 Task: Create a due date automation trigger when advanced on, on the monday of the week before a card is due add basic with the red label at 11:00 AM.
Action: Mouse moved to (909, 284)
Screenshot: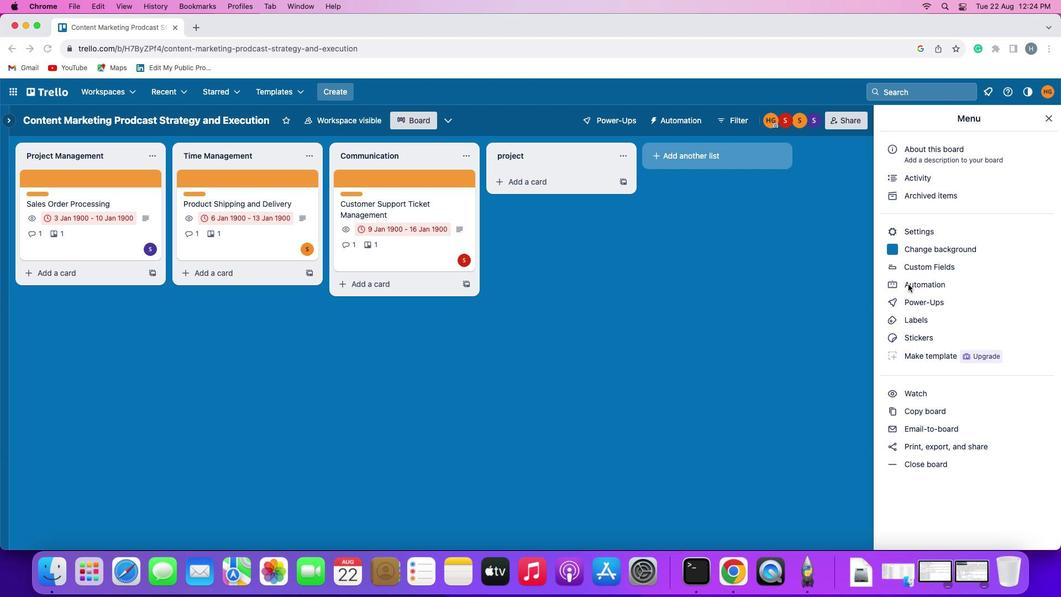 
Action: Mouse pressed left at (909, 284)
Screenshot: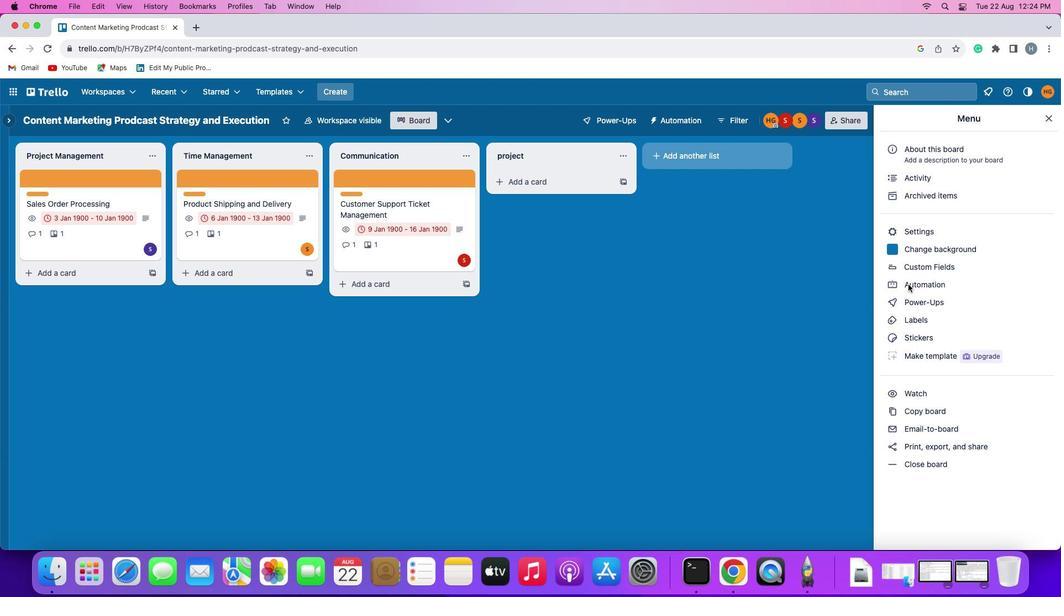 
Action: Mouse pressed left at (909, 284)
Screenshot: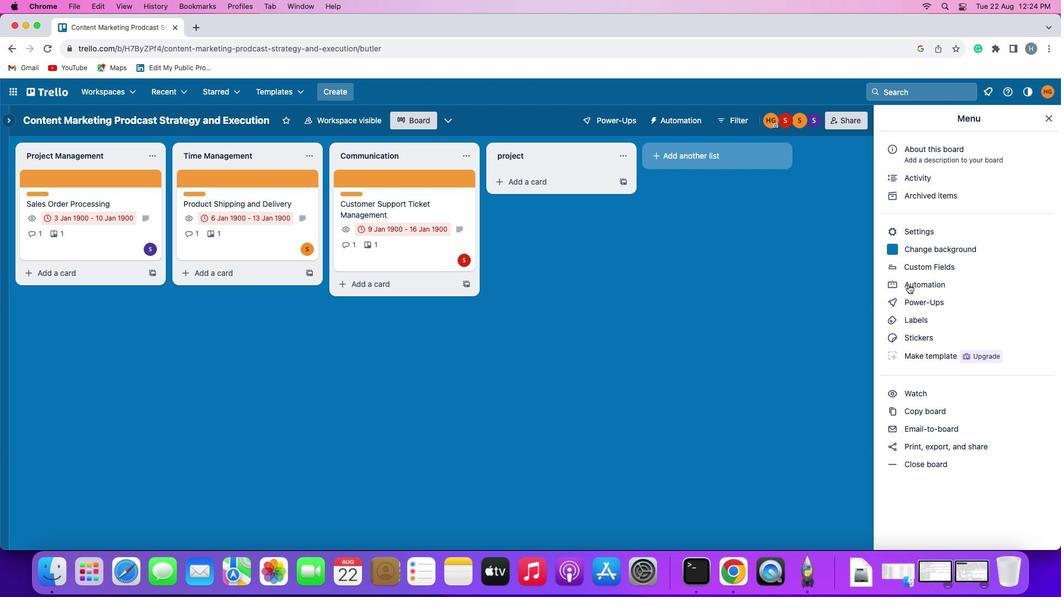 
Action: Mouse moved to (88, 262)
Screenshot: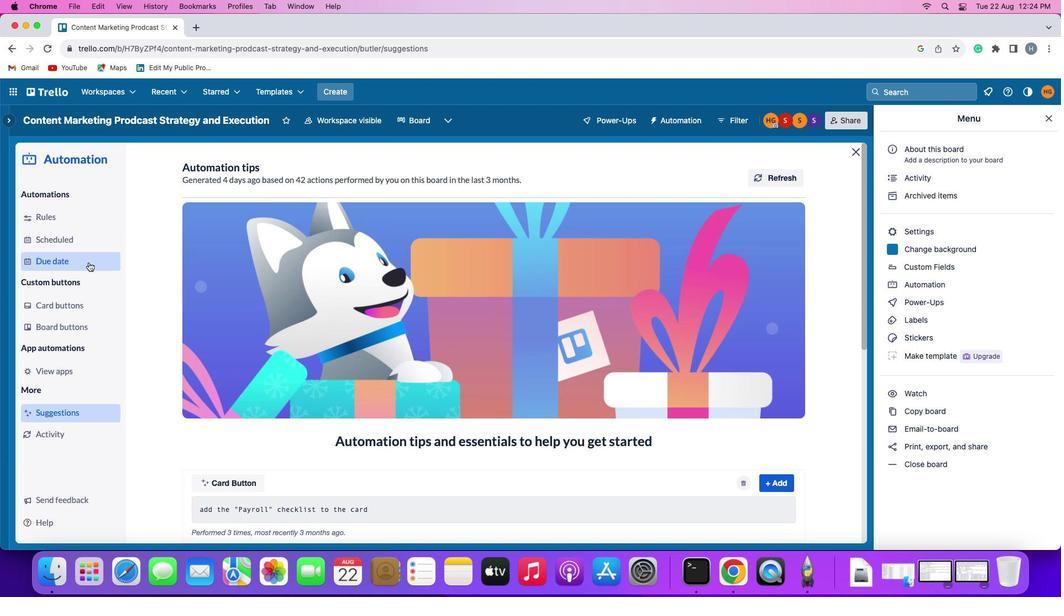 
Action: Mouse pressed left at (88, 262)
Screenshot: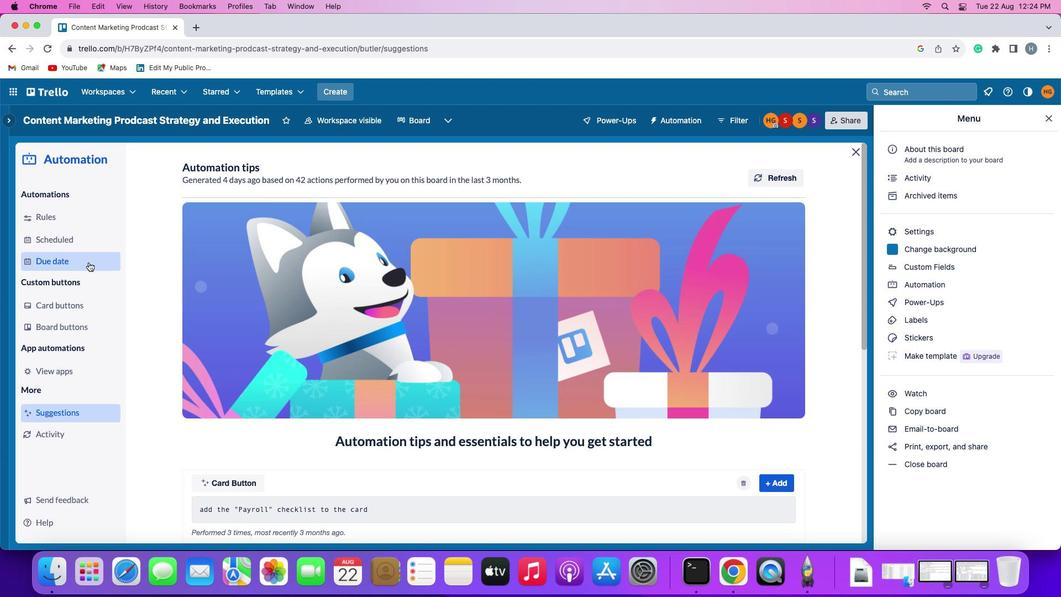 
Action: Mouse moved to (727, 170)
Screenshot: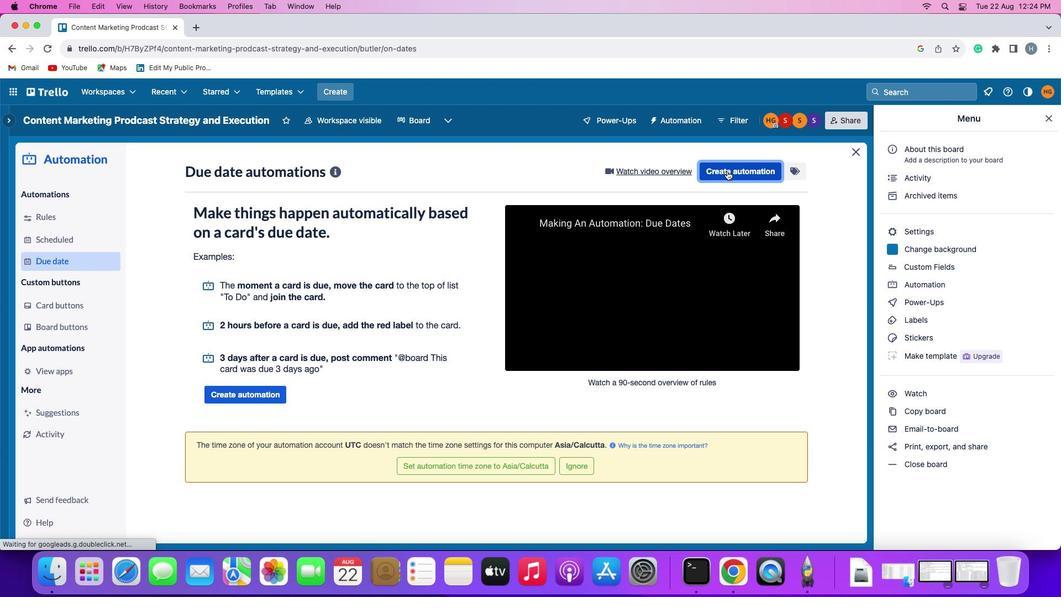 
Action: Mouse pressed left at (727, 170)
Screenshot: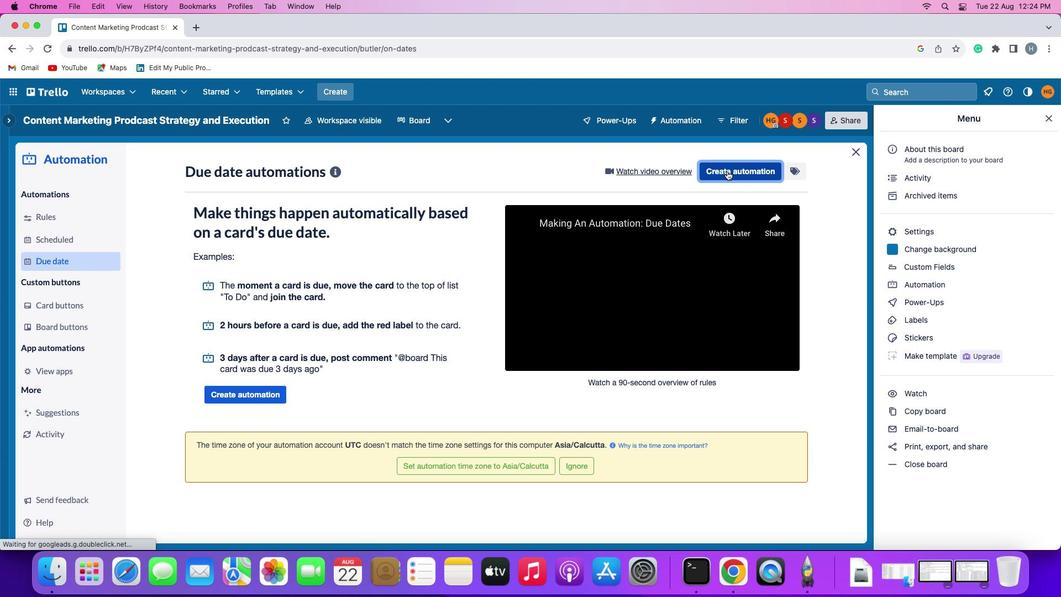 
Action: Mouse moved to (234, 278)
Screenshot: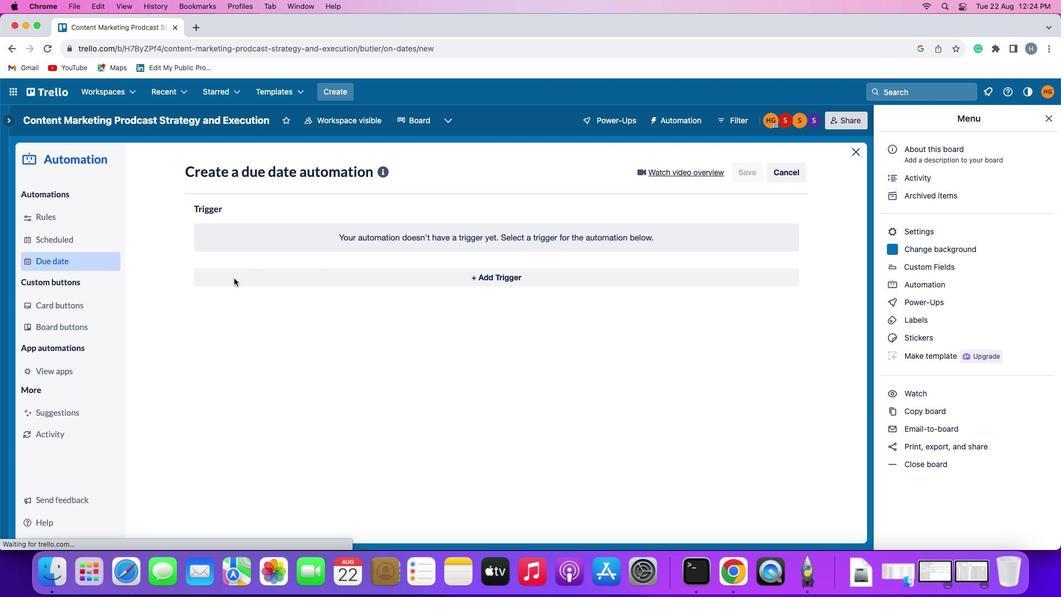 
Action: Mouse pressed left at (234, 278)
Screenshot: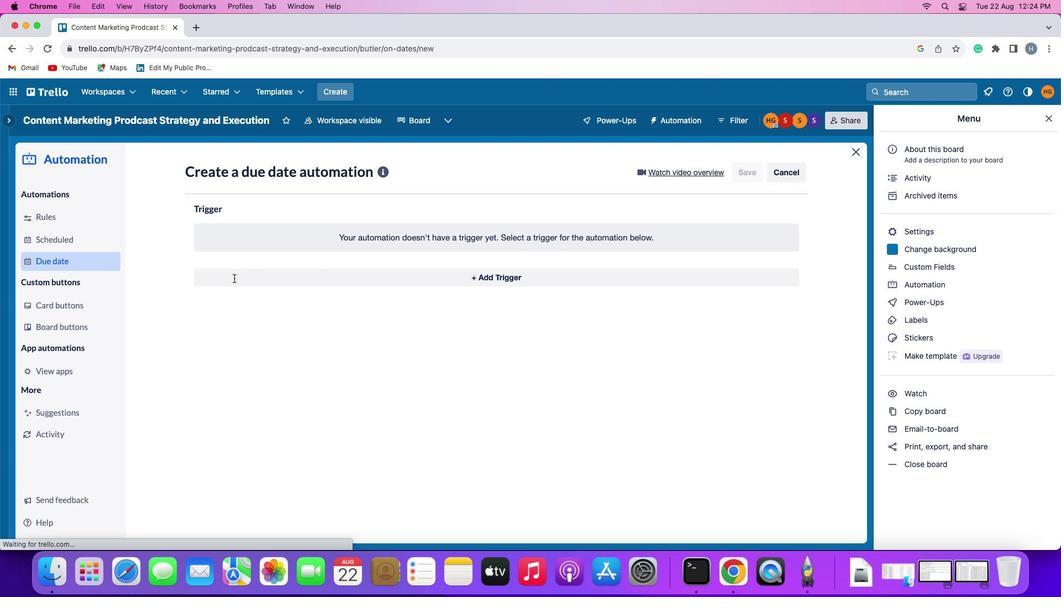 
Action: Mouse moved to (247, 486)
Screenshot: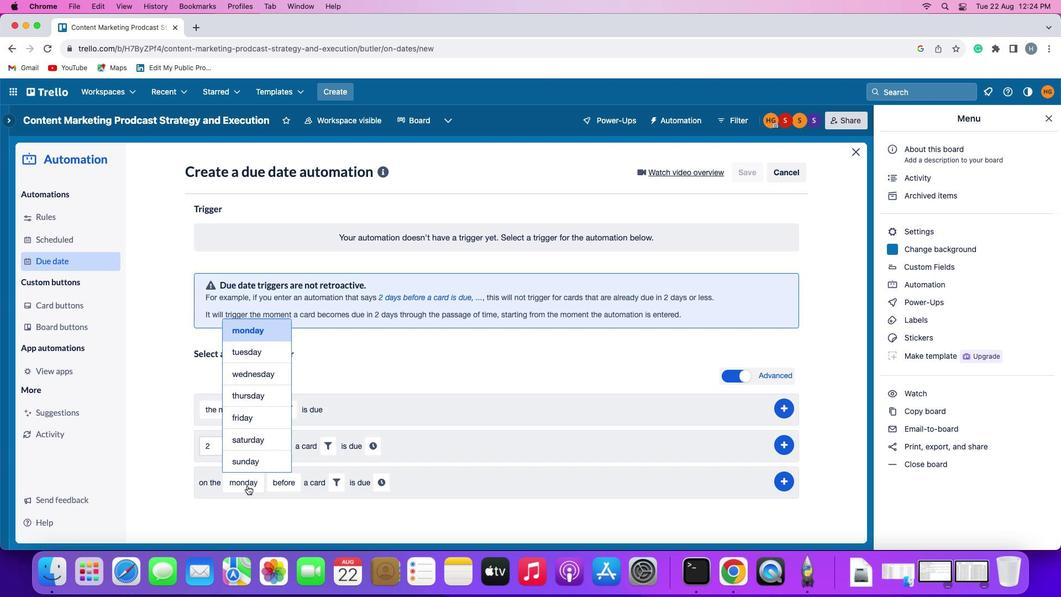 
Action: Mouse pressed left at (247, 486)
Screenshot: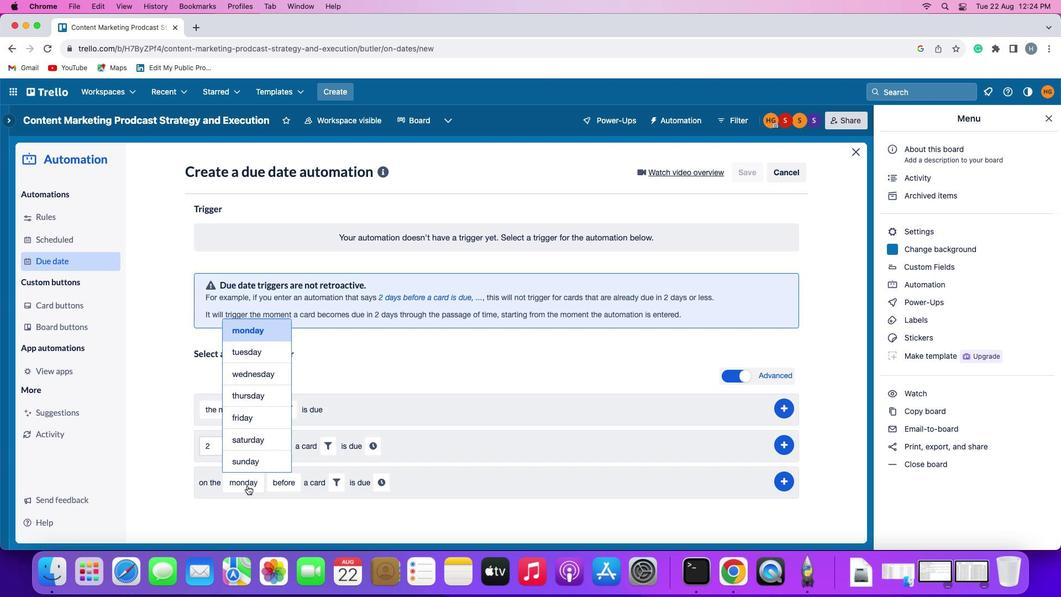 
Action: Mouse moved to (271, 327)
Screenshot: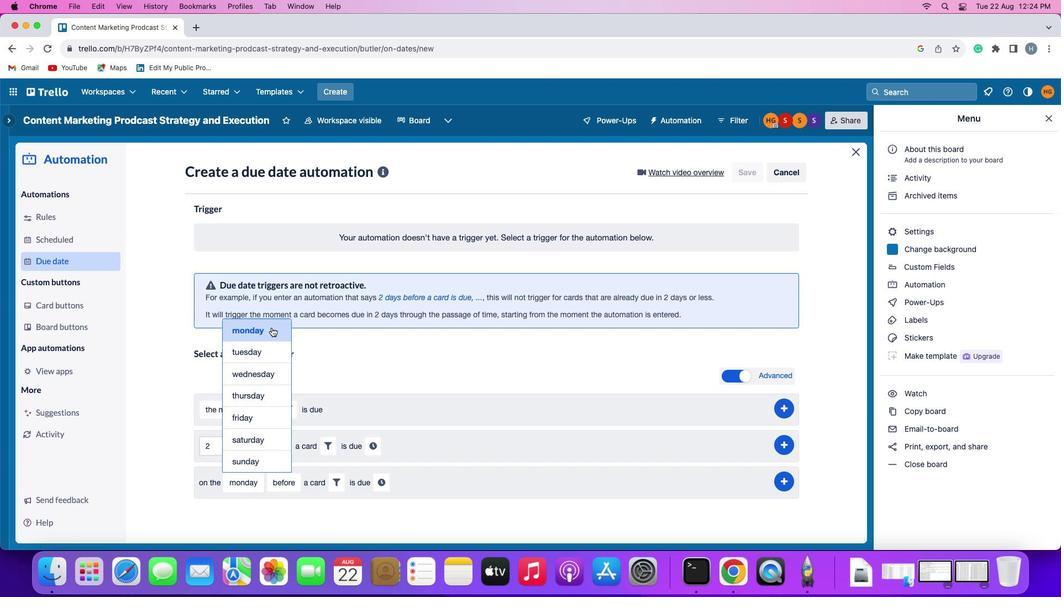 
Action: Mouse pressed left at (271, 327)
Screenshot: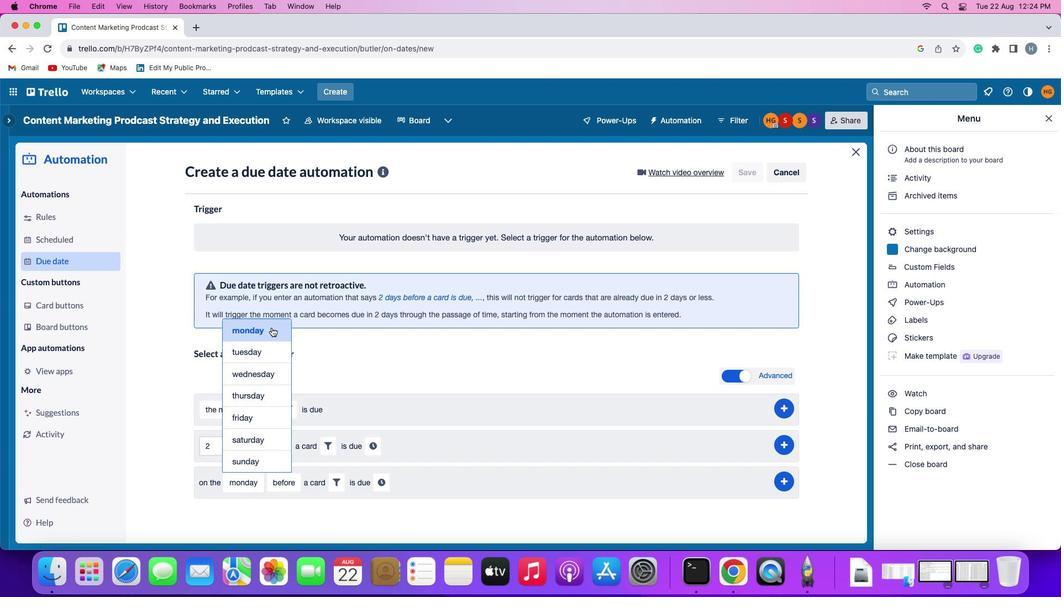 
Action: Mouse moved to (279, 479)
Screenshot: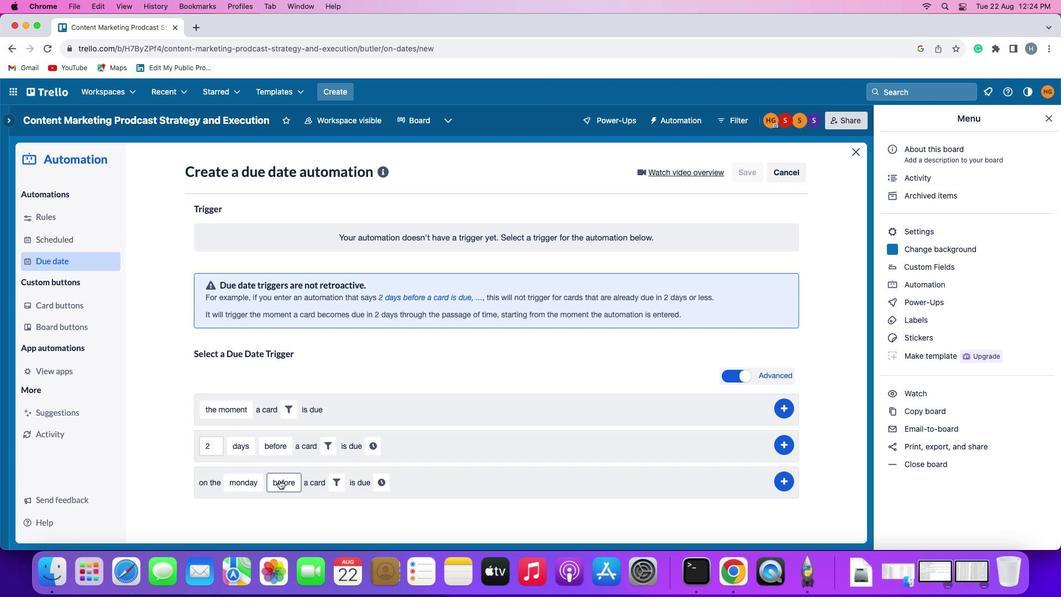 
Action: Mouse pressed left at (279, 479)
Screenshot: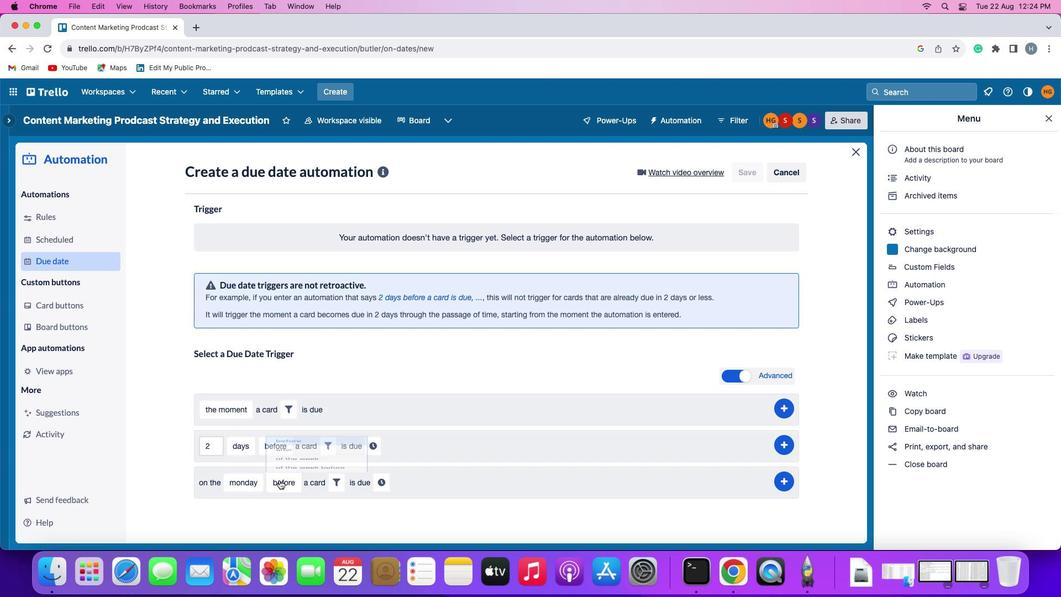 
Action: Mouse moved to (289, 460)
Screenshot: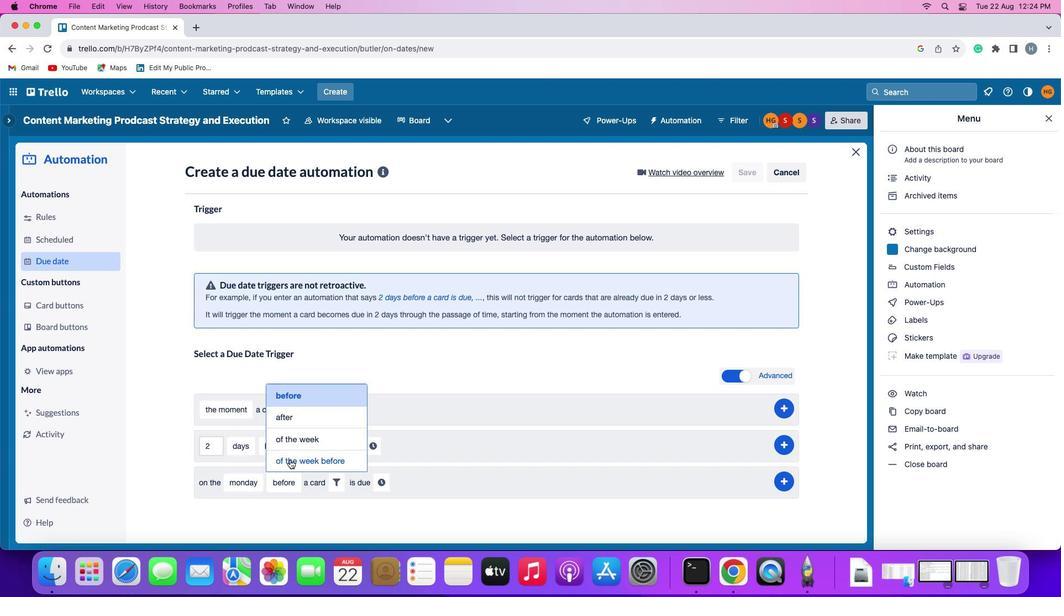 
Action: Mouse pressed left at (289, 460)
Screenshot: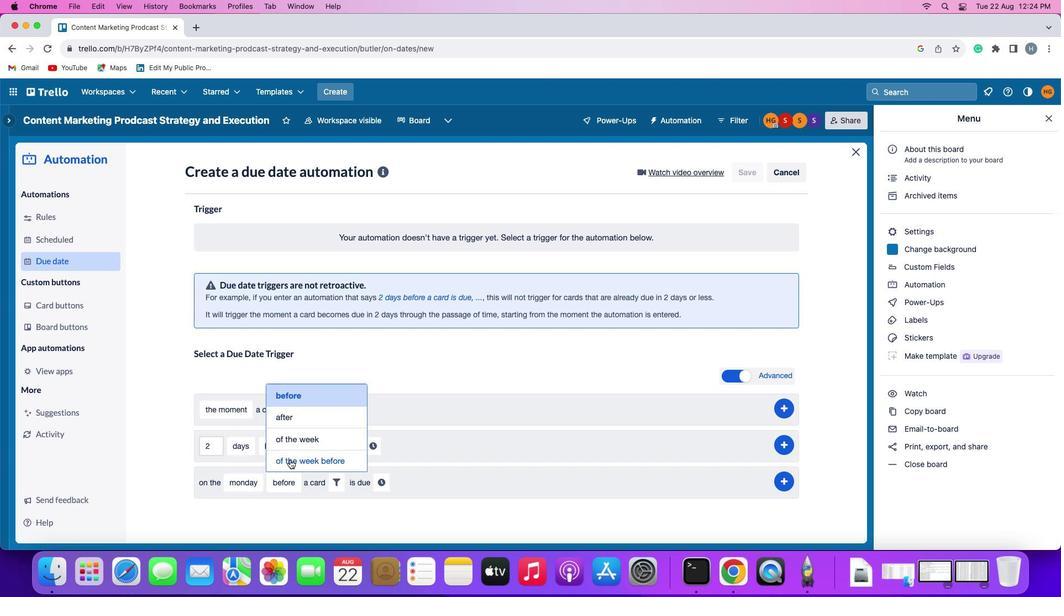 
Action: Mouse moved to (380, 484)
Screenshot: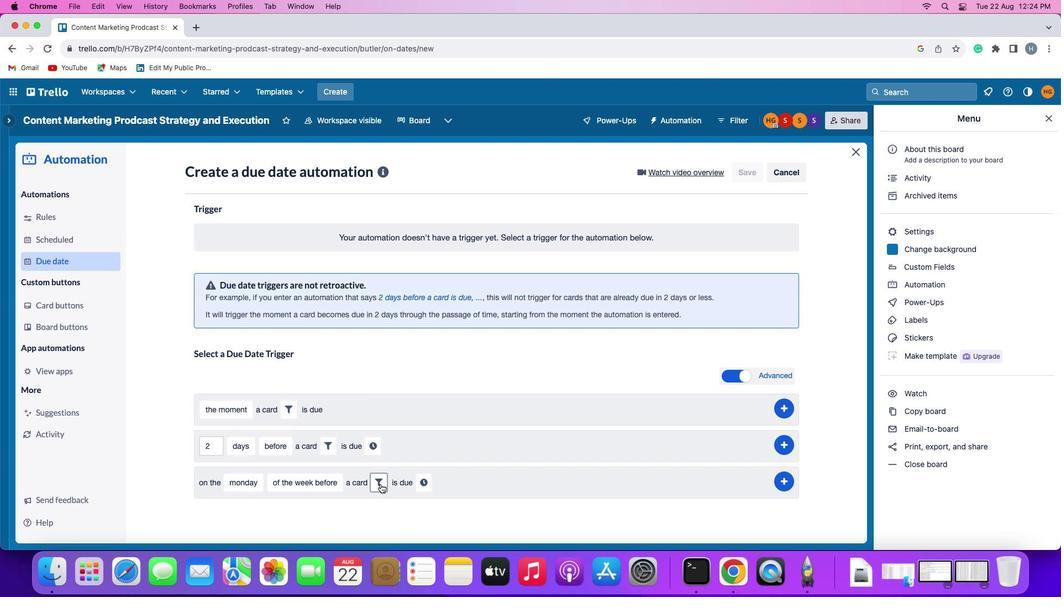 
Action: Mouse pressed left at (380, 484)
Screenshot: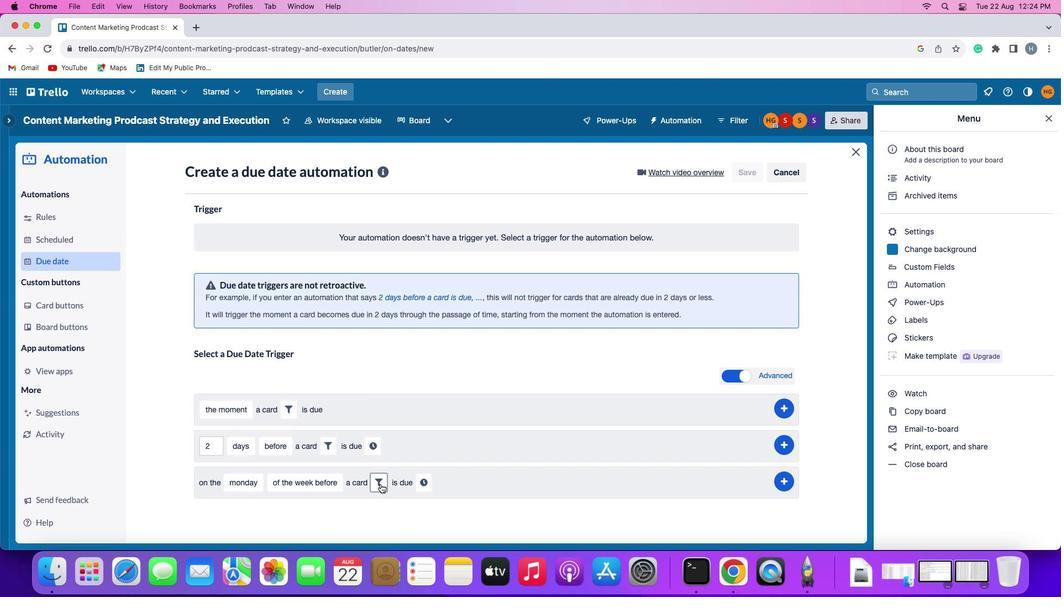 
Action: Mouse moved to (325, 518)
Screenshot: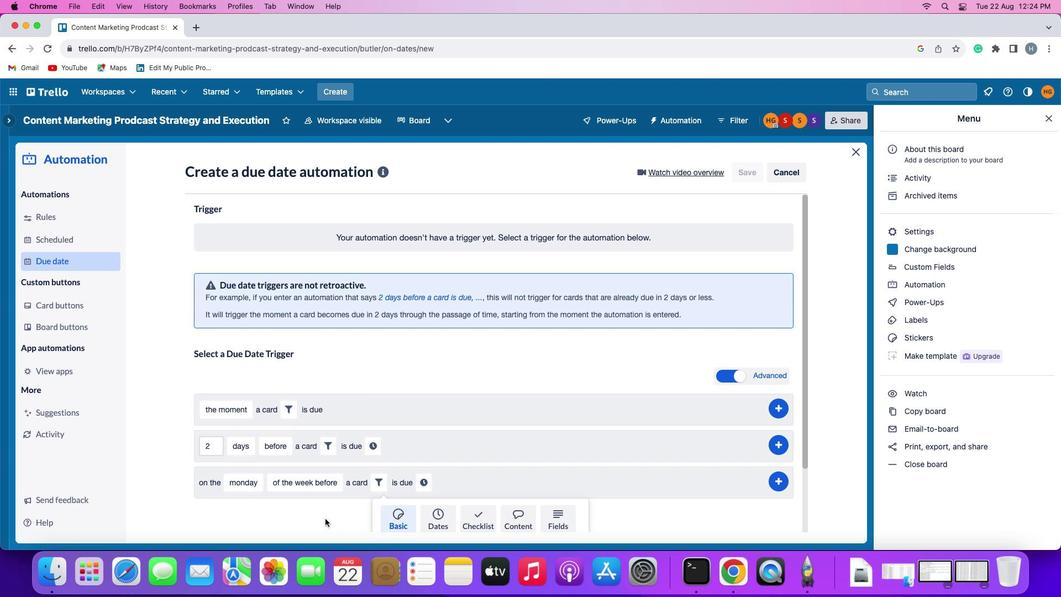
Action: Mouse scrolled (325, 518) with delta (0, 0)
Screenshot: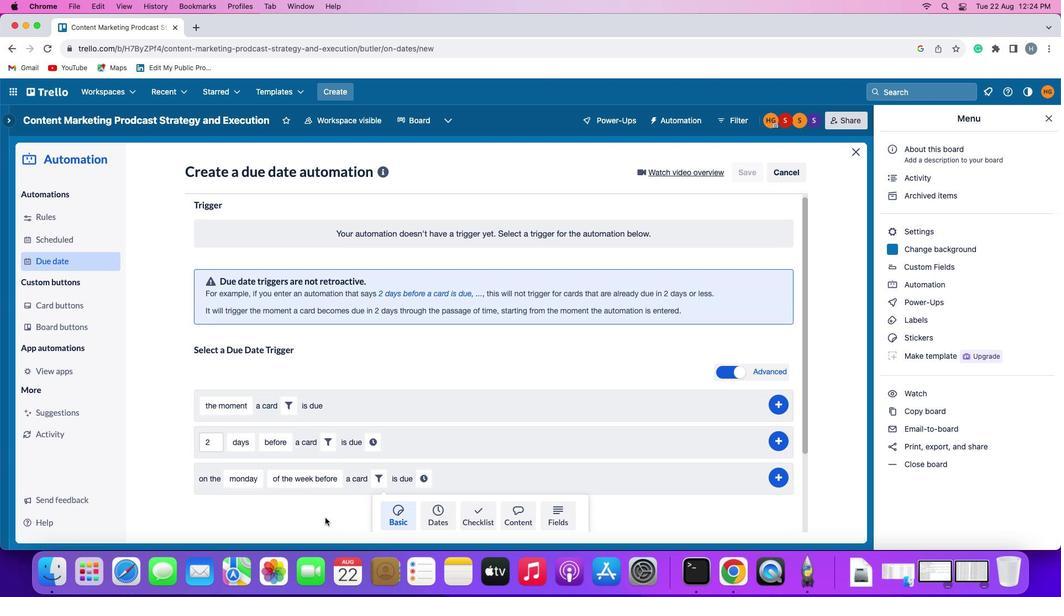 
Action: Mouse moved to (325, 518)
Screenshot: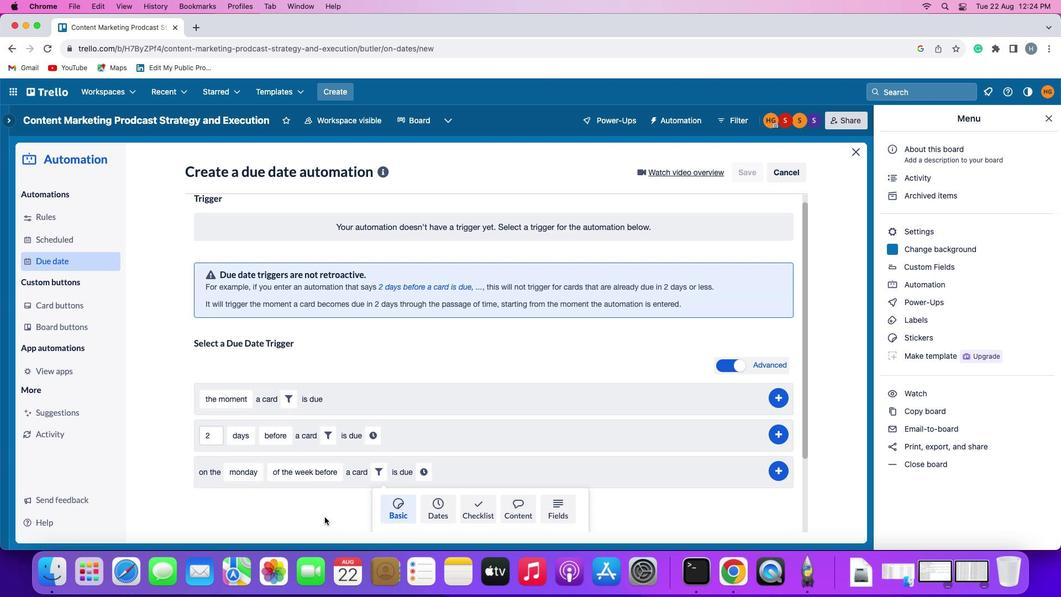 
Action: Mouse scrolled (325, 518) with delta (0, 0)
Screenshot: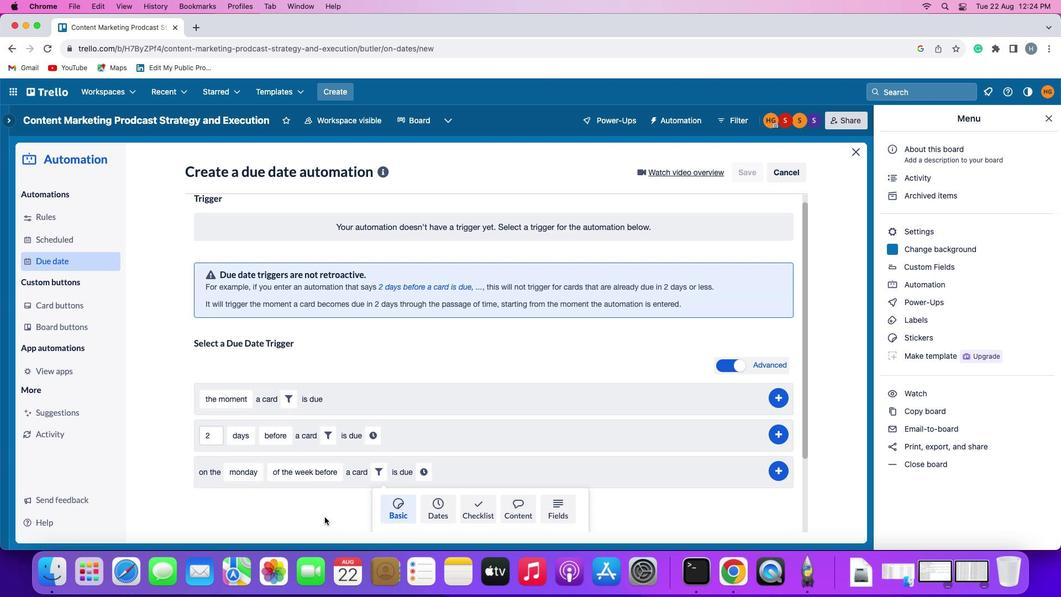 
Action: Mouse moved to (325, 518)
Screenshot: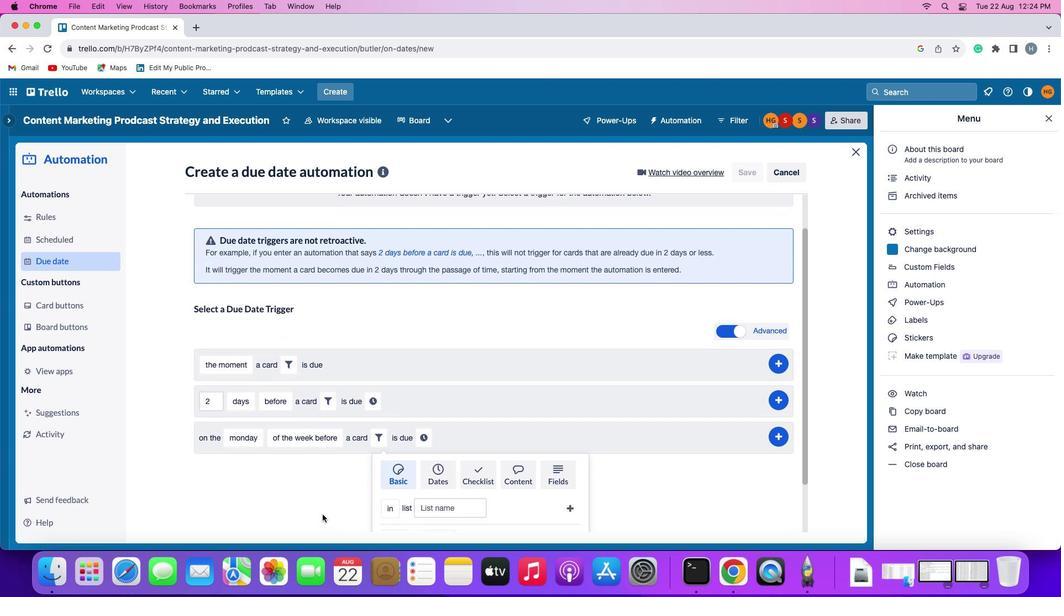 
Action: Mouse scrolled (325, 518) with delta (0, -1)
Screenshot: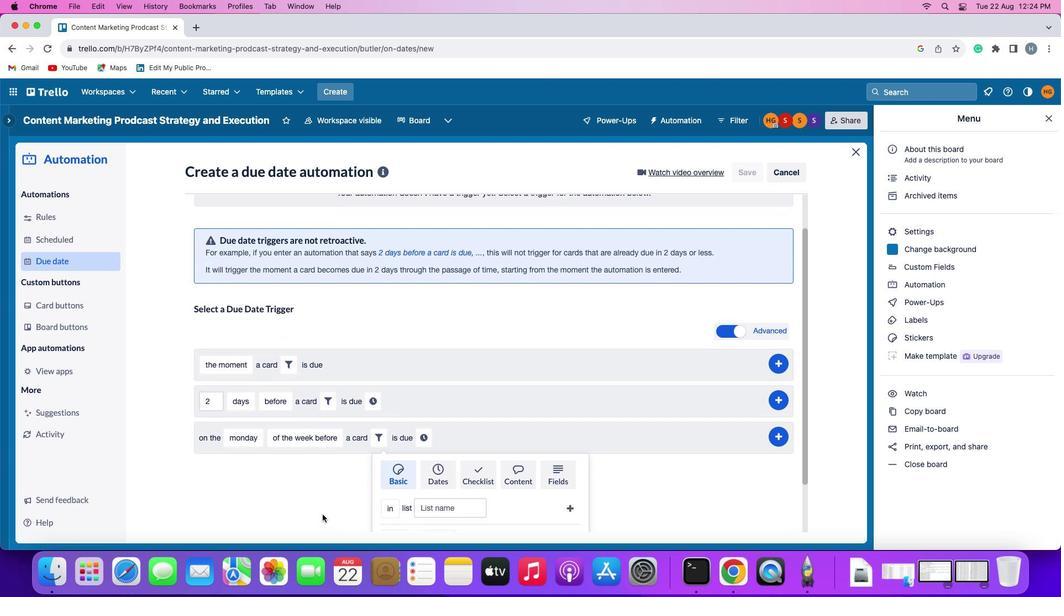 
Action: Mouse moved to (324, 517)
Screenshot: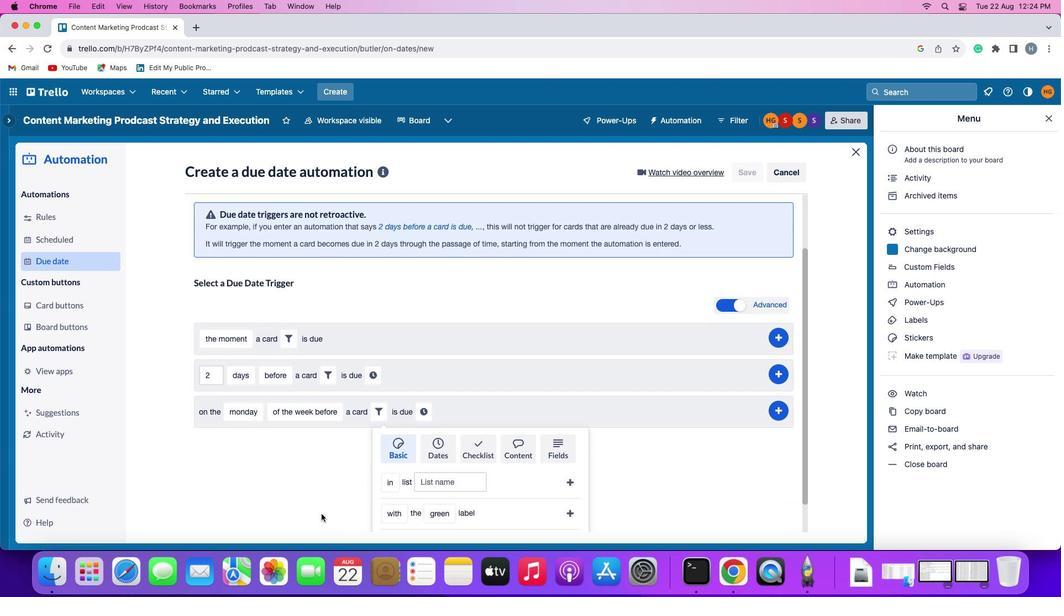 
Action: Mouse scrolled (324, 517) with delta (0, -1)
Screenshot: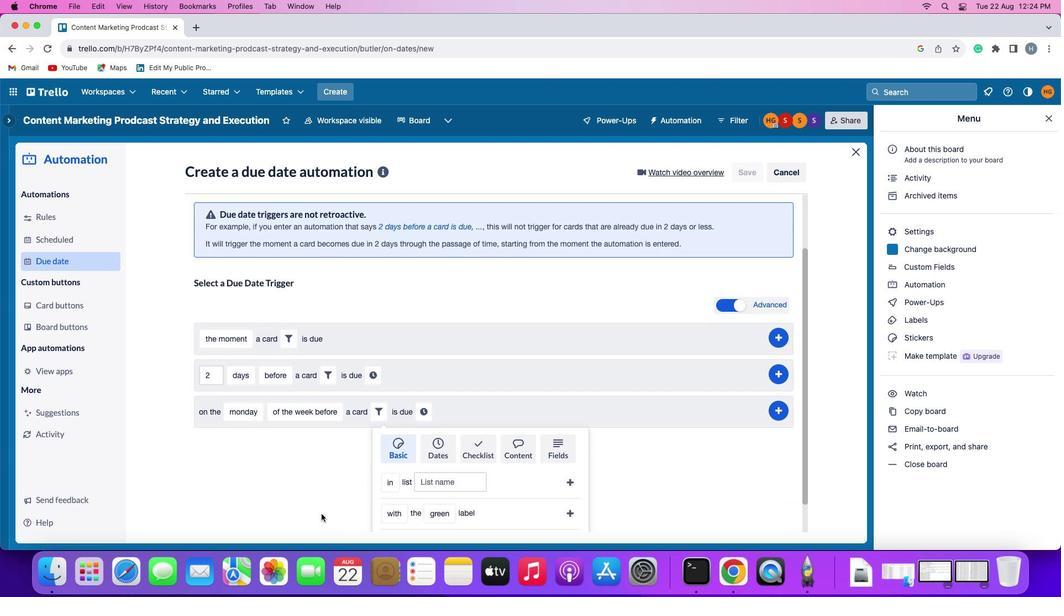 
Action: Mouse moved to (318, 503)
Screenshot: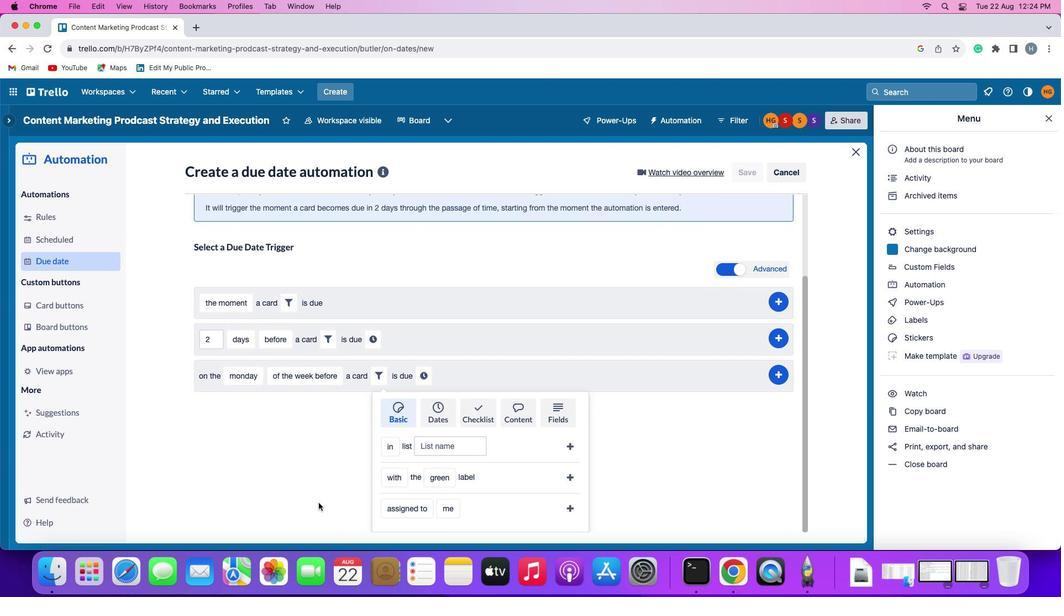
Action: Mouse scrolled (318, 503) with delta (0, 0)
Screenshot: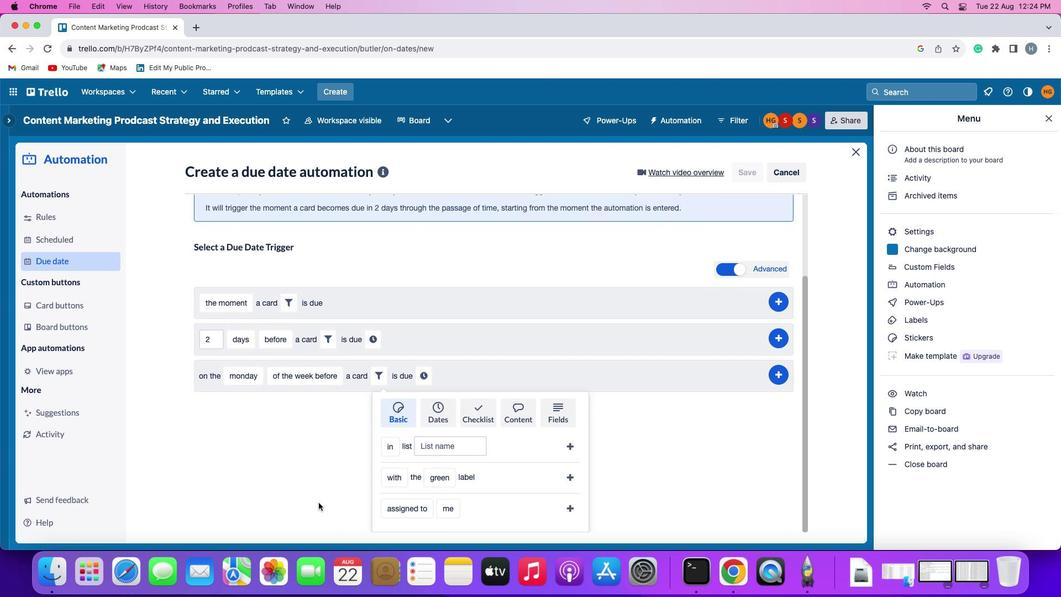 
Action: Mouse scrolled (318, 503) with delta (0, 0)
Screenshot: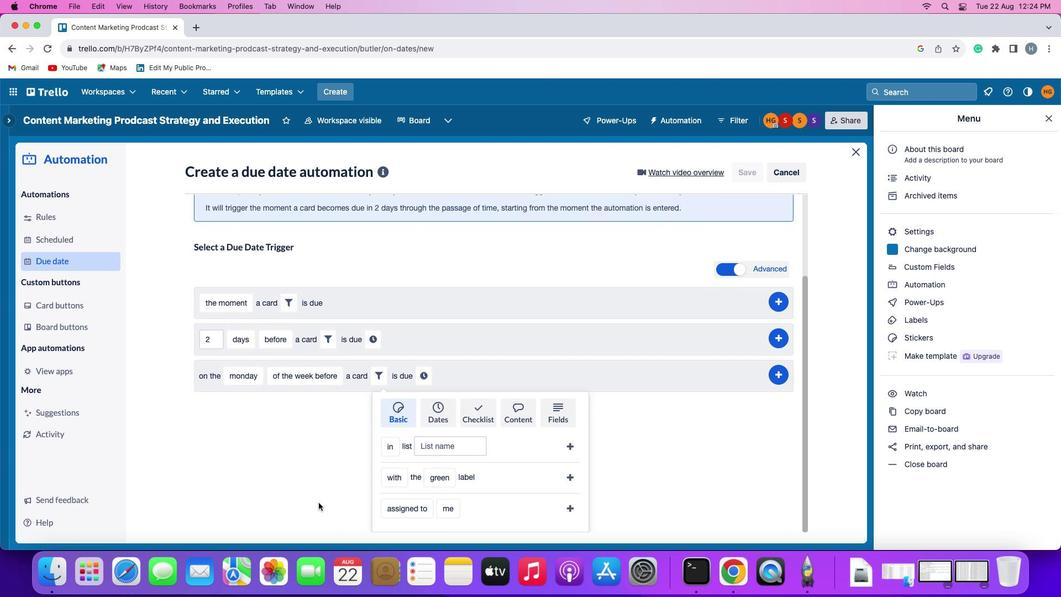 
Action: Mouse scrolled (318, 503) with delta (0, -1)
Screenshot: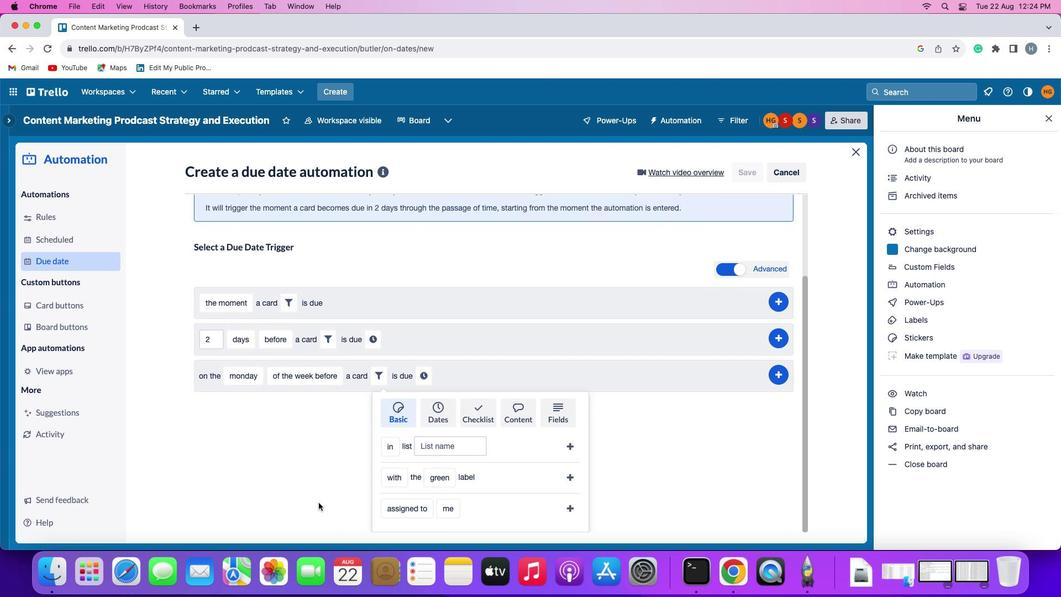 
Action: Mouse scrolled (318, 503) with delta (0, -2)
Screenshot: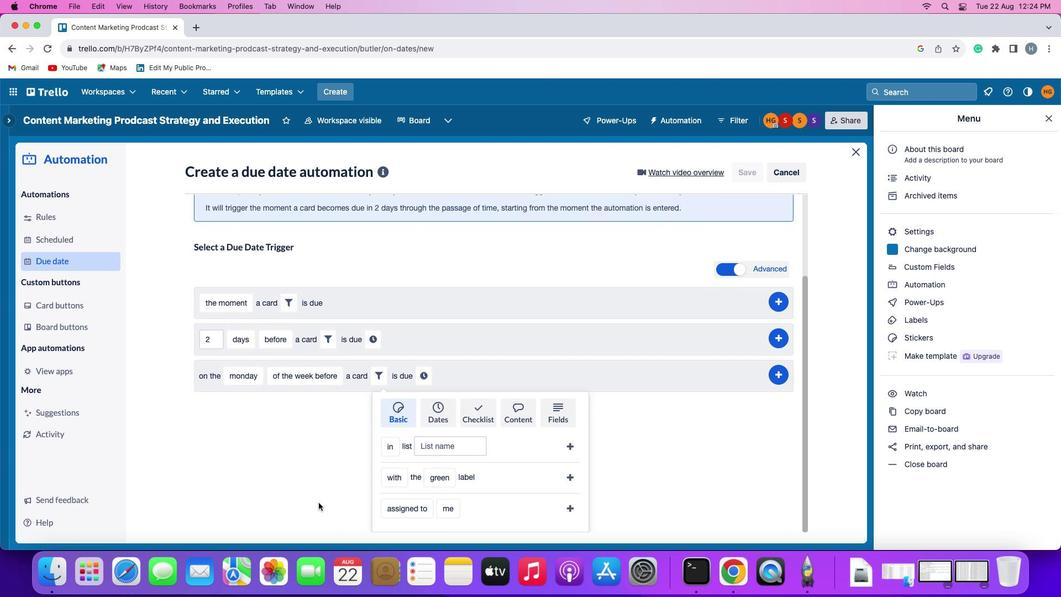 
Action: Mouse moved to (401, 474)
Screenshot: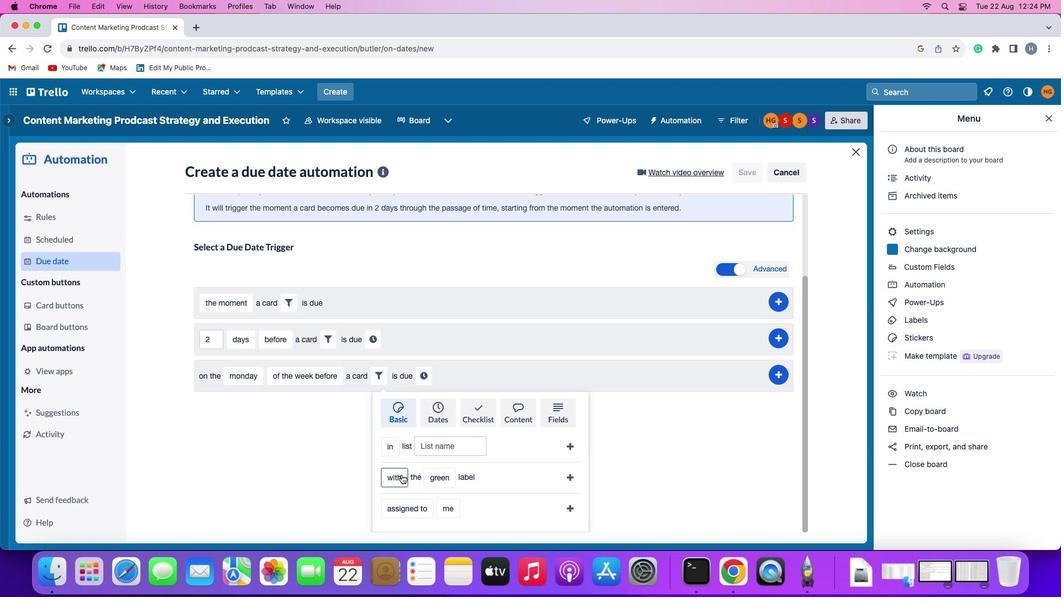 
Action: Mouse pressed left at (401, 474)
Screenshot: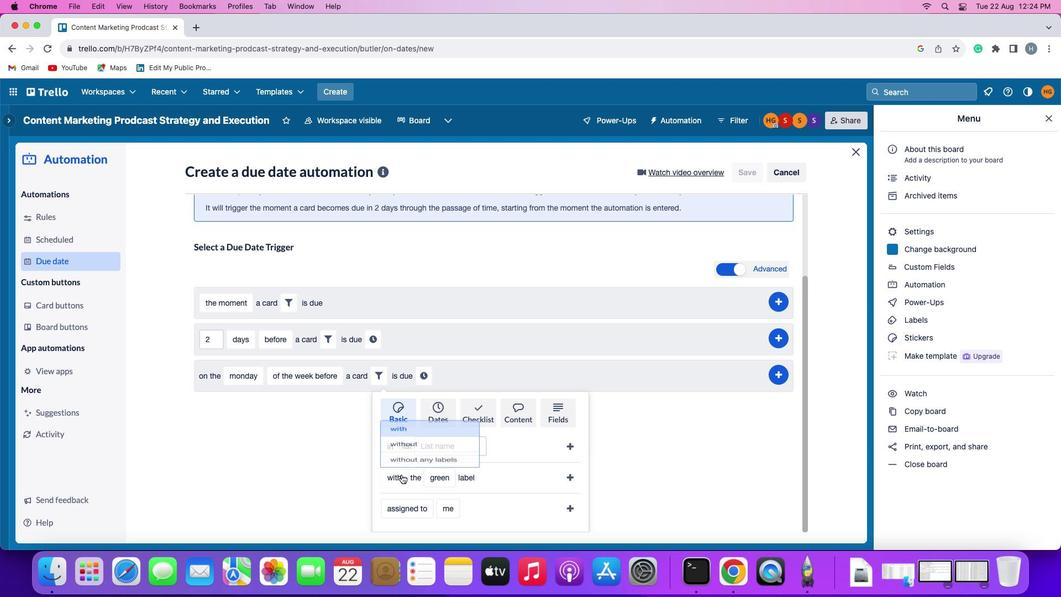 
Action: Mouse moved to (409, 413)
Screenshot: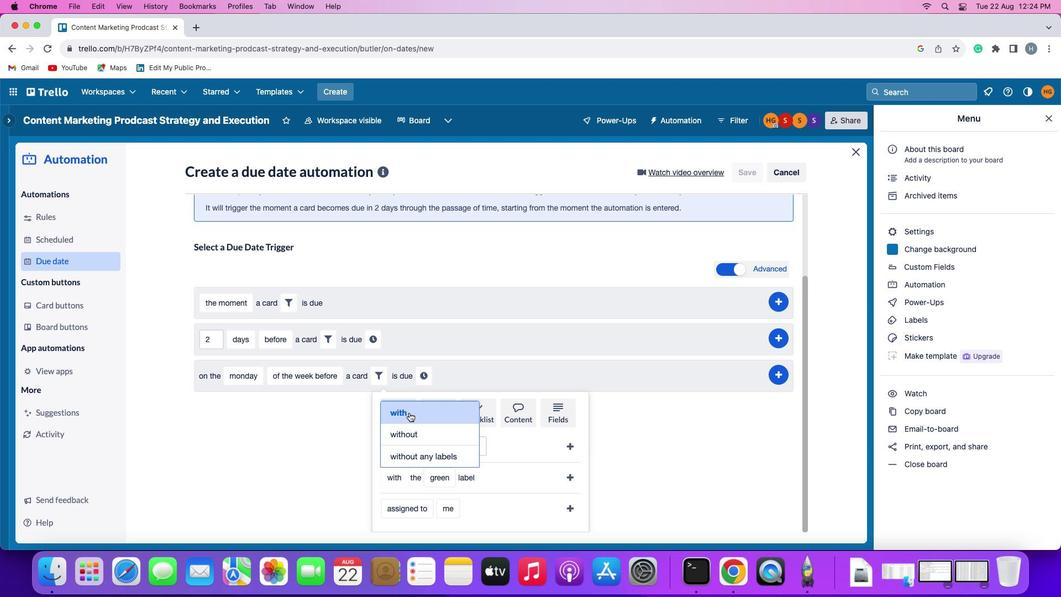 
Action: Mouse pressed left at (409, 413)
Screenshot: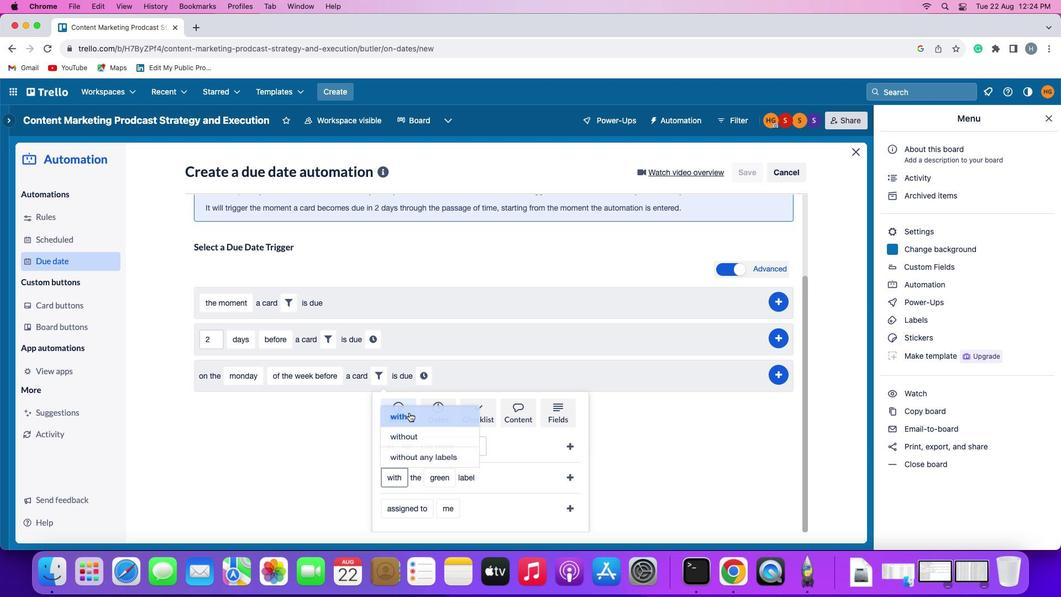 
Action: Mouse moved to (441, 471)
Screenshot: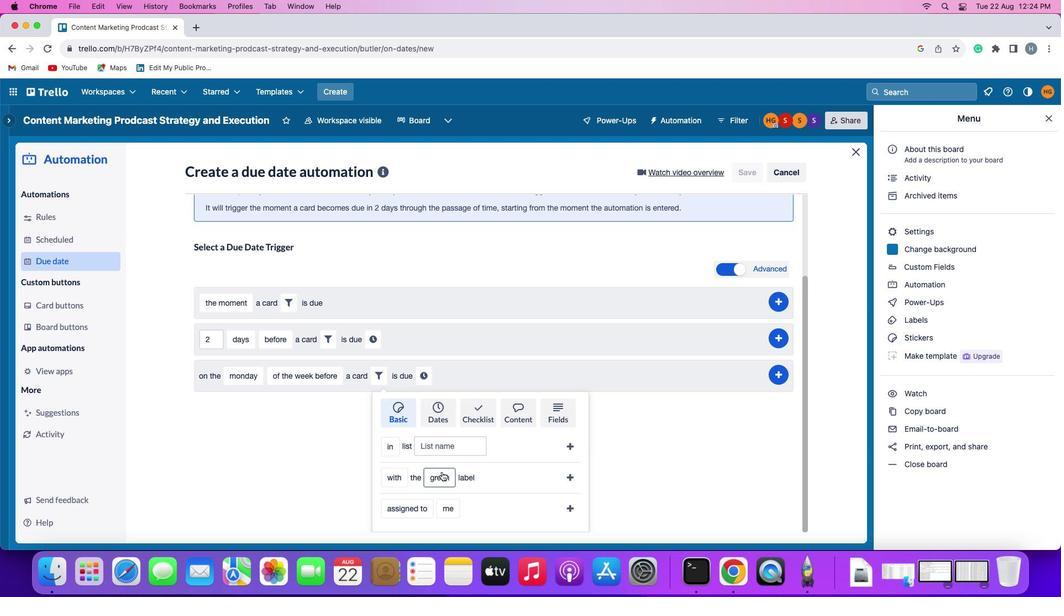 
Action: Mouse pressed left at (441, 471)
Screenshot: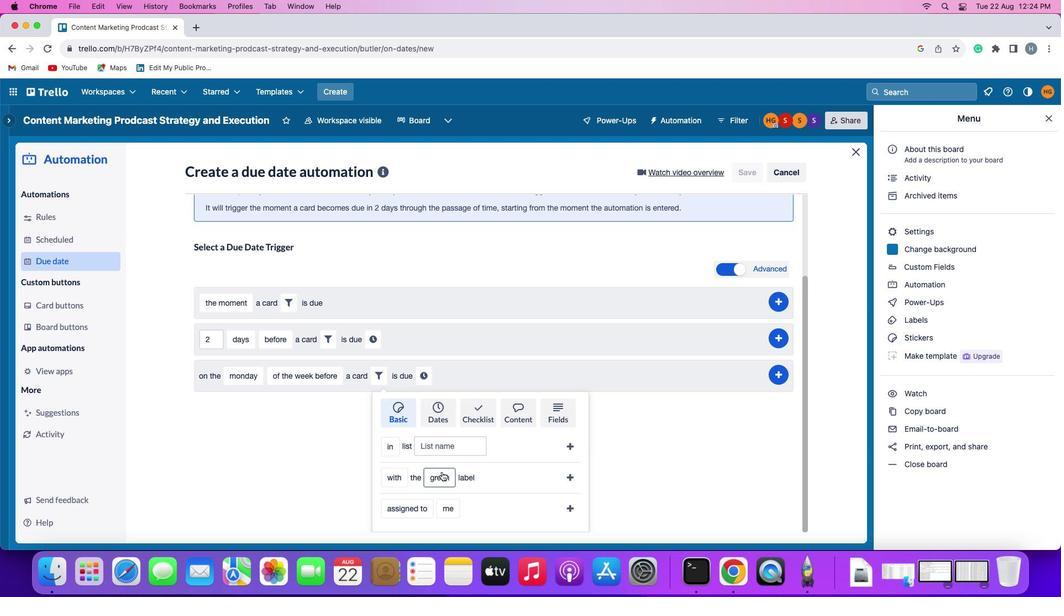 
Action: Mouse moved to (441, 406)
Screenshot: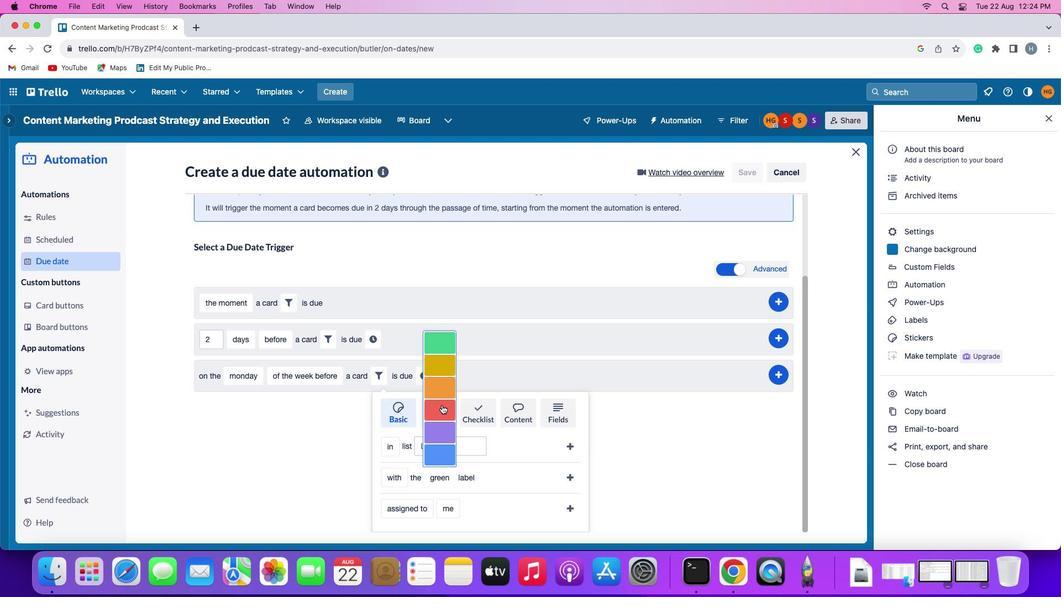 
Action: Mouse pressed left at (441, 406)
Screenshot: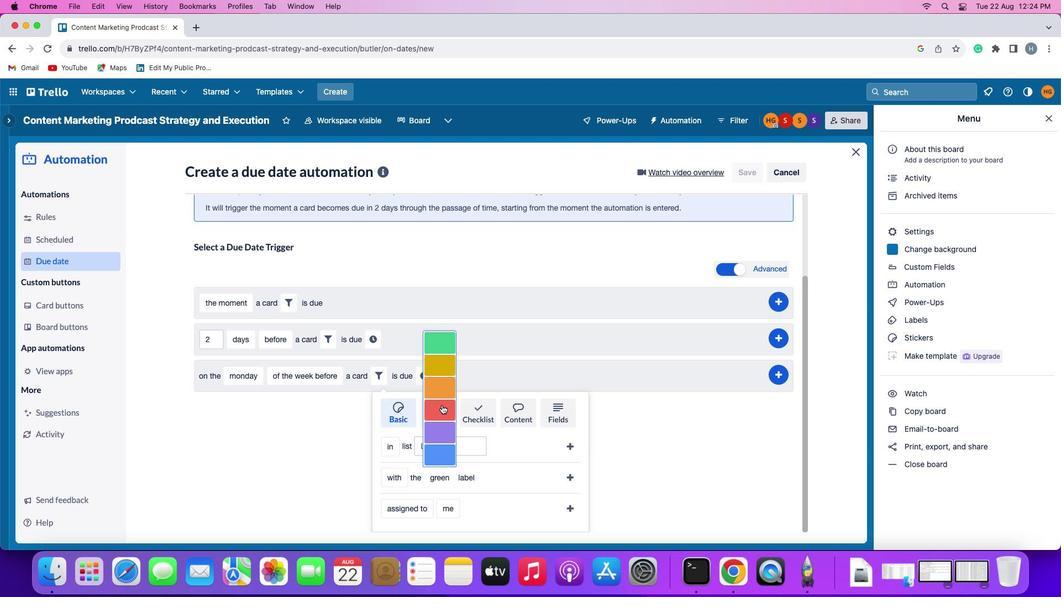 
Action: Mouse moved to (570, 476)
Screenshot: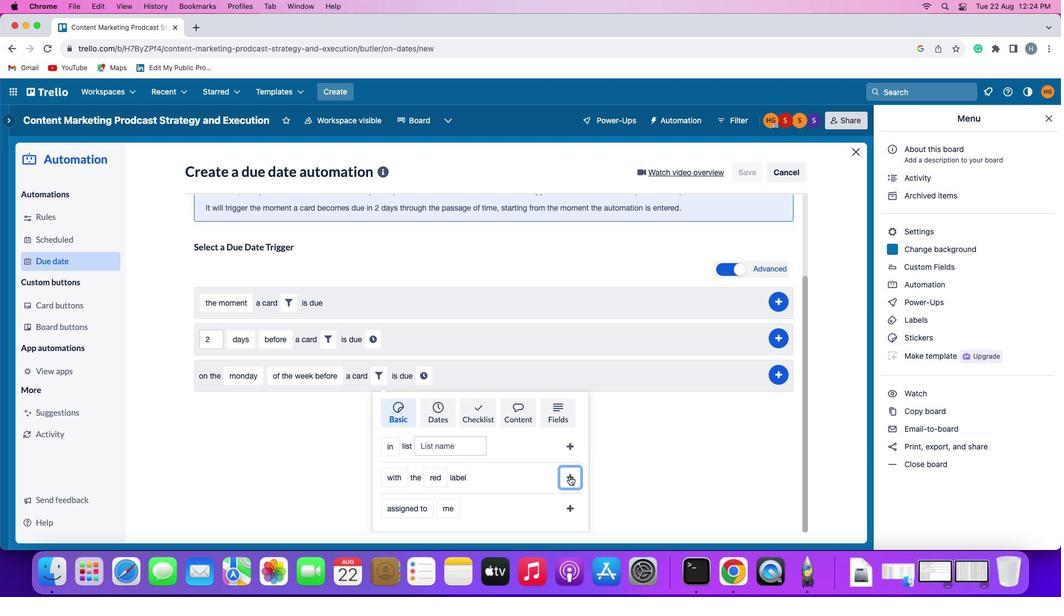 
Action: Mouse pressed left at (570, 476)
Screenshot: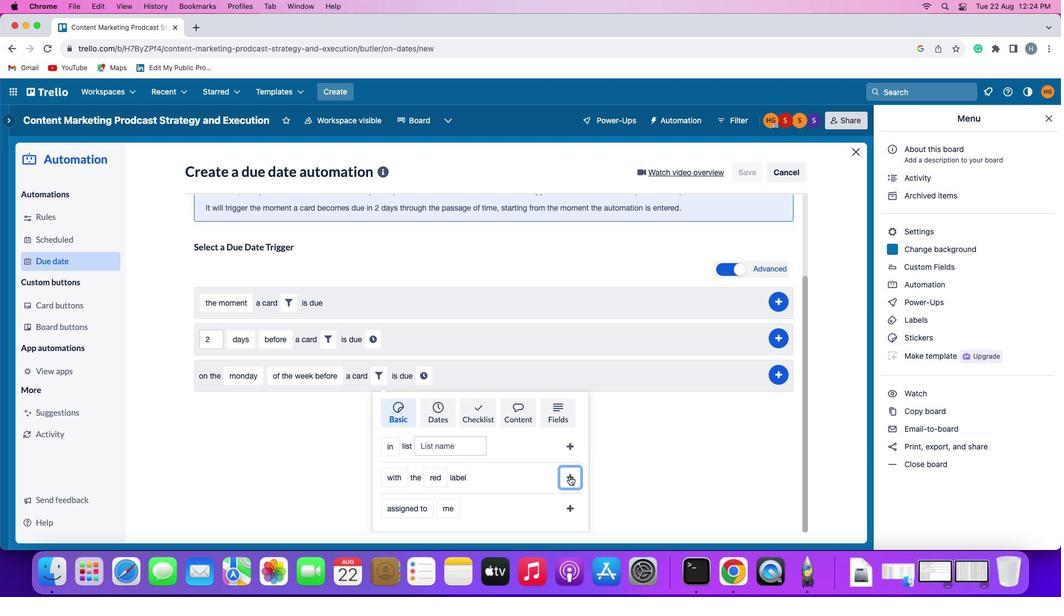 
Action: Mouse moved to (511, 477)
Screenshot: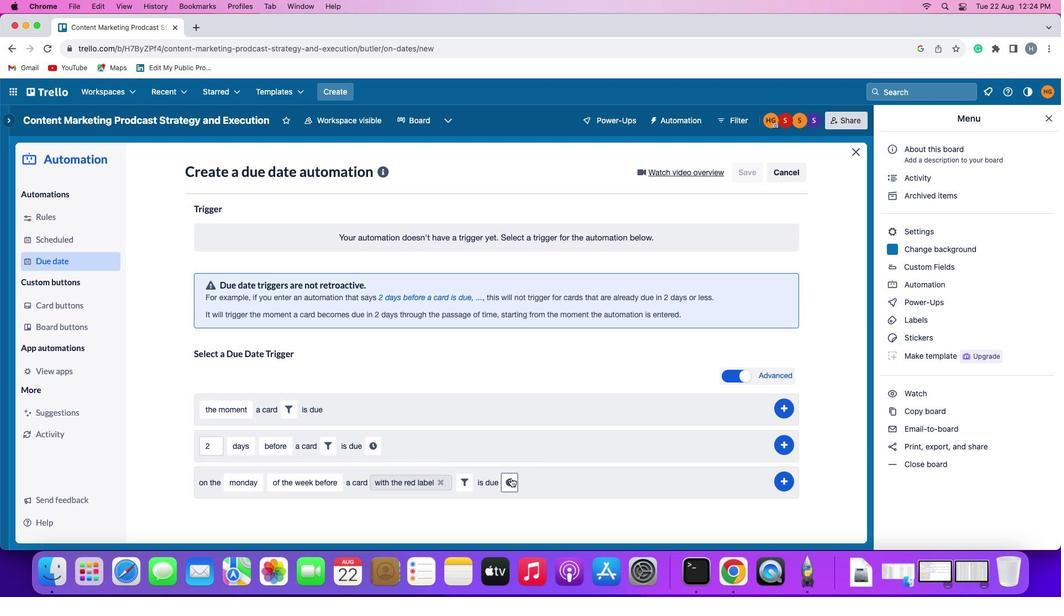 
Action: Mouse pressed left at (511, 477)
Screenshot: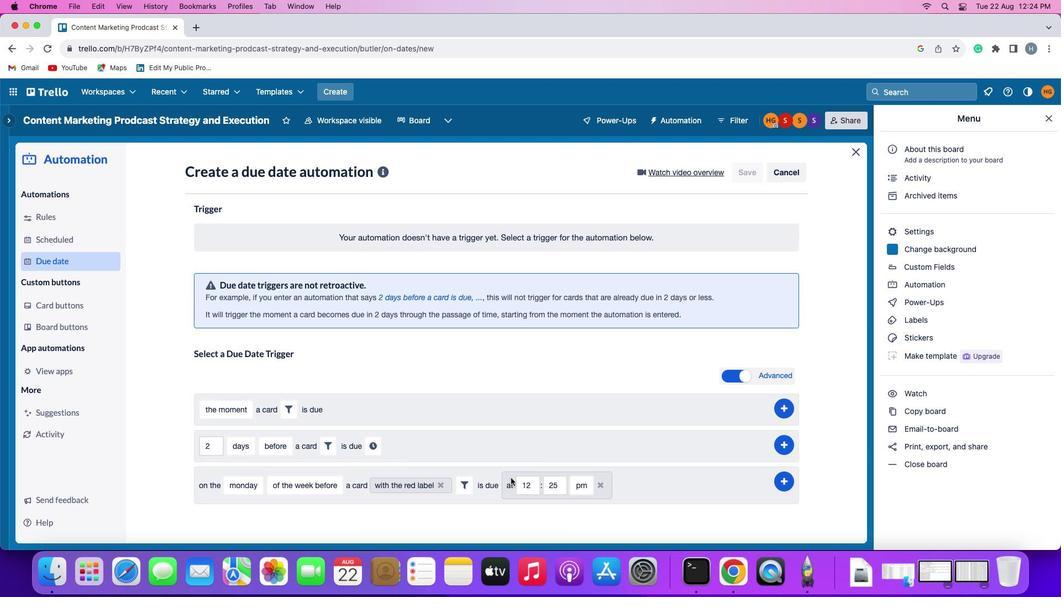
Action: Mouse moved to (534, 482)
Screenshot: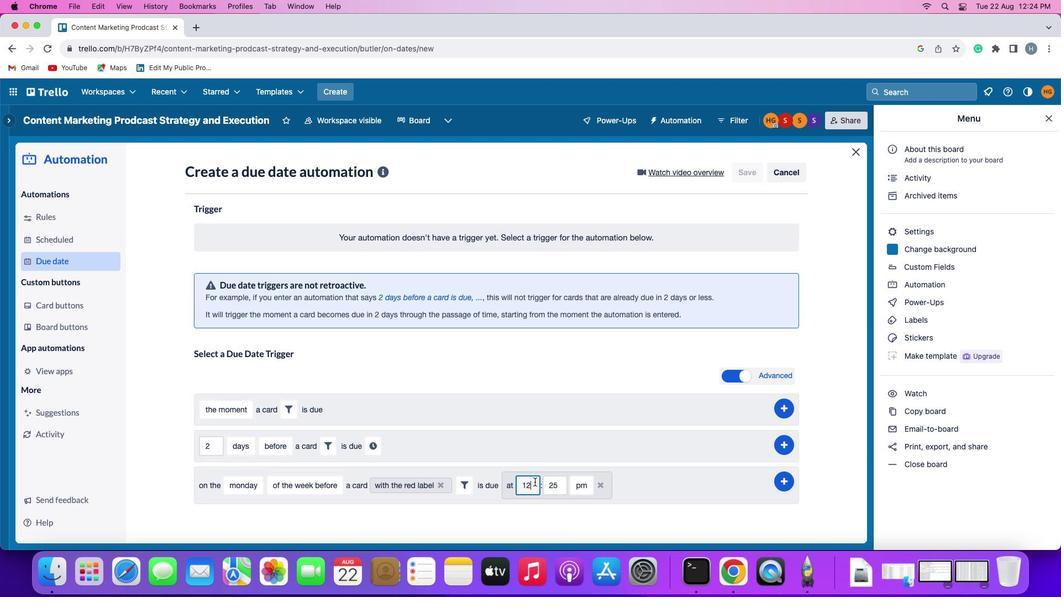 
Action: Mouse pressed left at (534, 482)
Screenshot: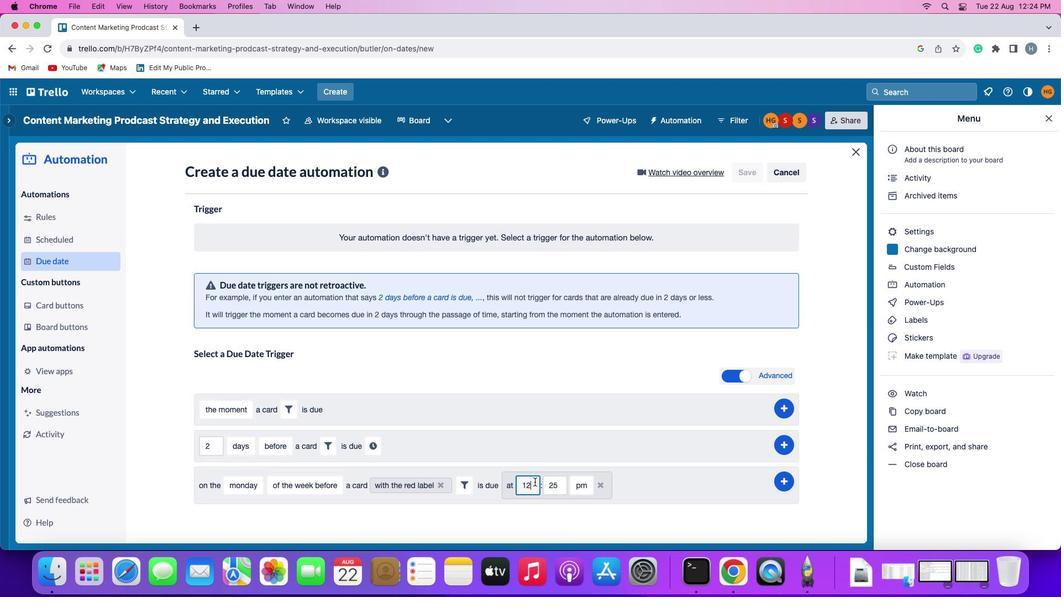 
Action: Mouse moved to (535, 482)
Screenshot: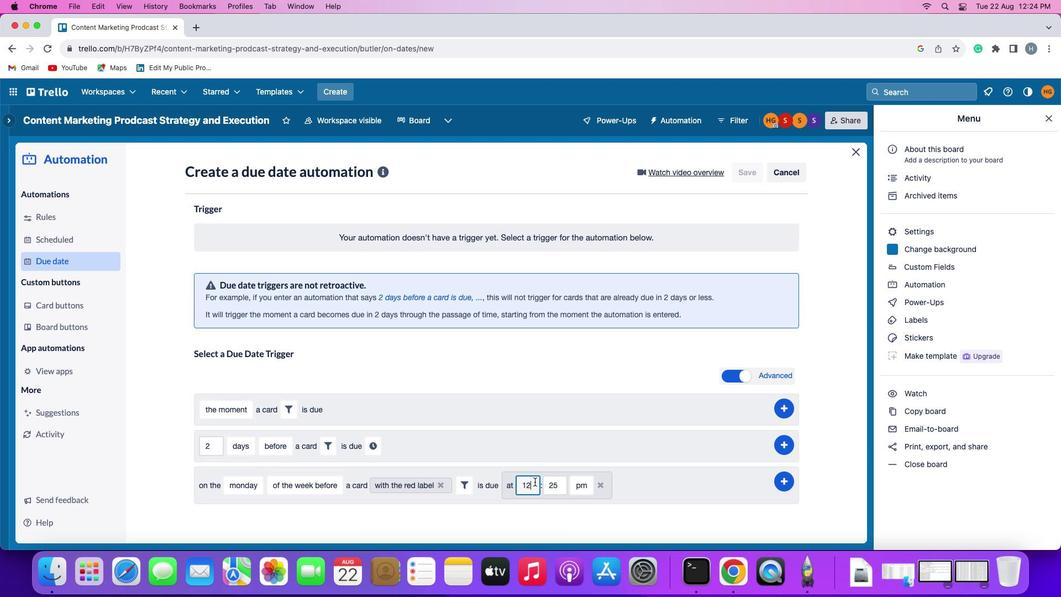
Action: Key pressed Key.backspaceKey.backspace'1''1'
Screenshot: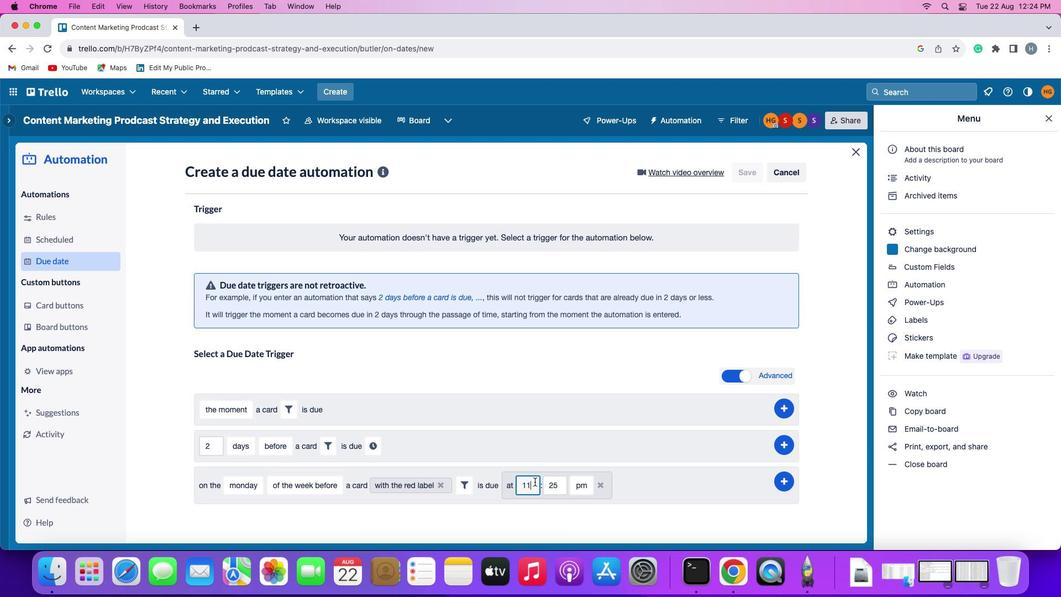 
Action: Mouse moved to (559, 484)
Screenshot: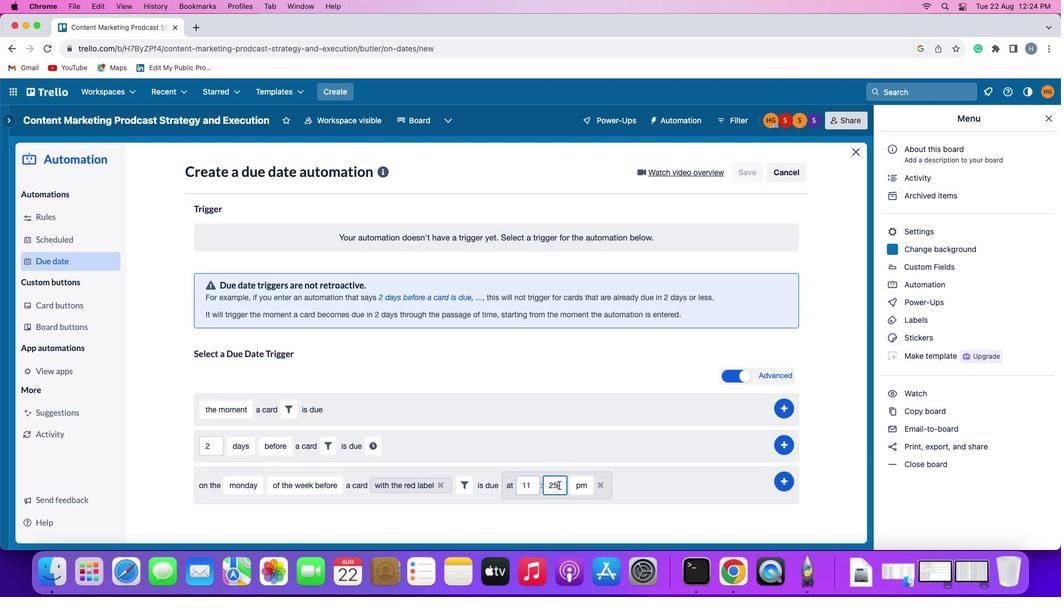 
Action: Mouse pressed left at (559, 484)
Screenshot: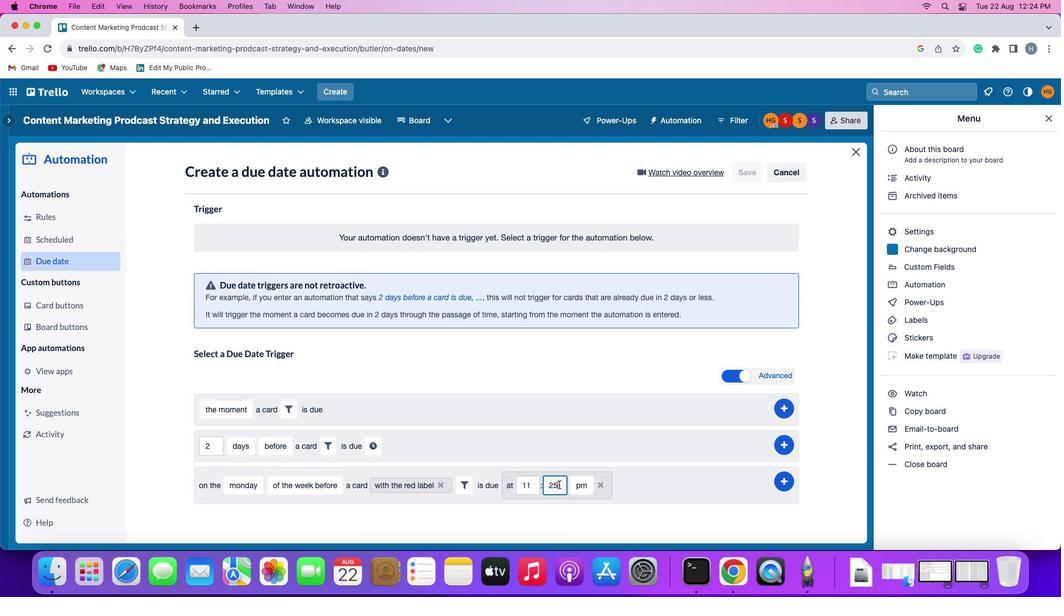 
Action: Mouse moved to (559, 484)
Screenshot: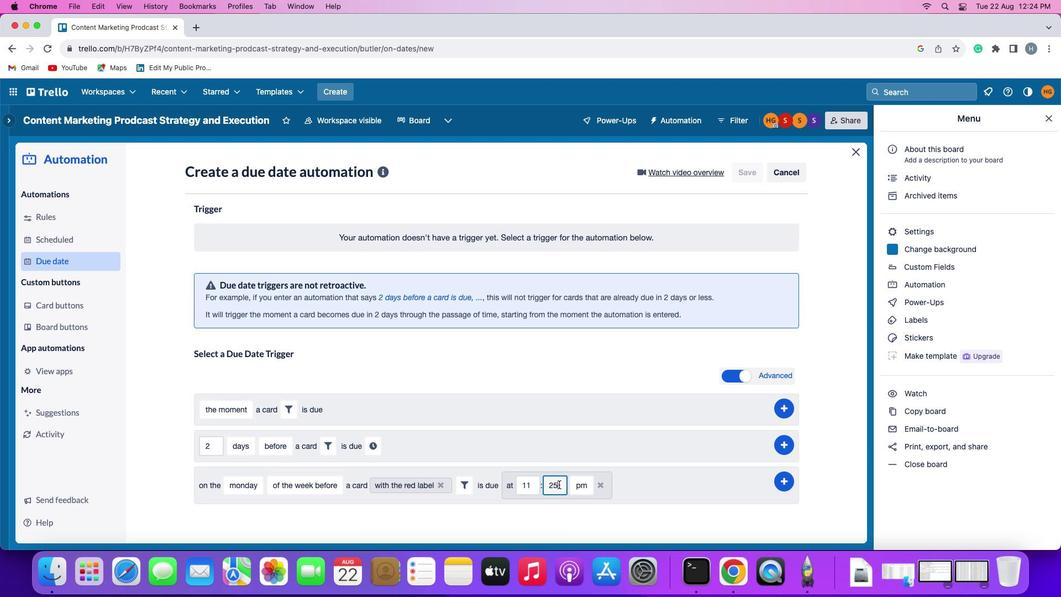 
Action: Key pressed Key.backspaceKey.backspace'0''0'
Screenshot: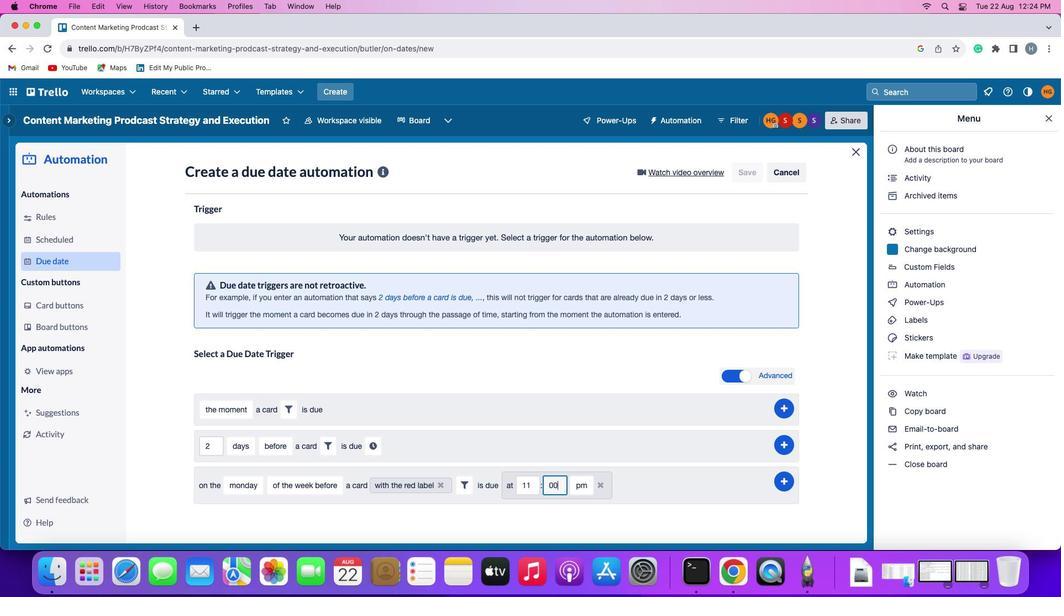 
Action: Mouse moved to (578, 485)
Screenshot: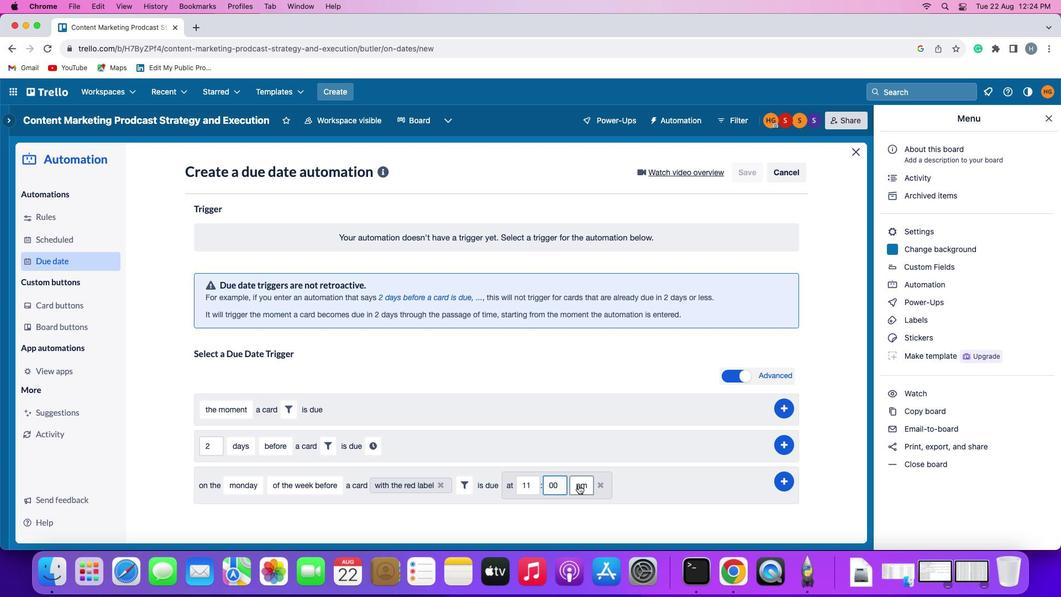 
Action: Mouse pressed left at (578, 485)
Screenshot: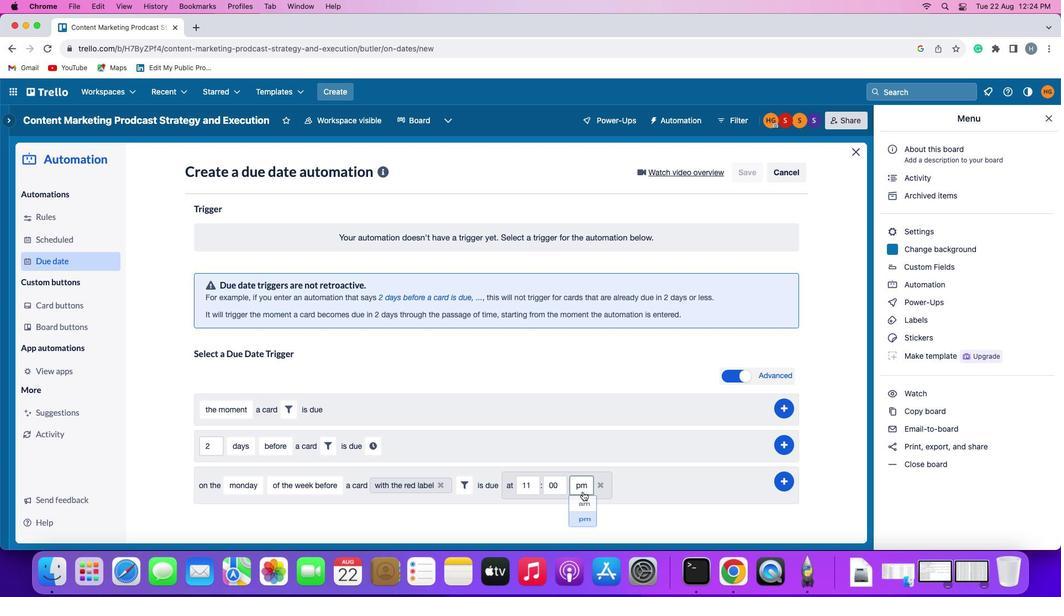 
Action: Mouse moved to (587, 506)
Screenshot: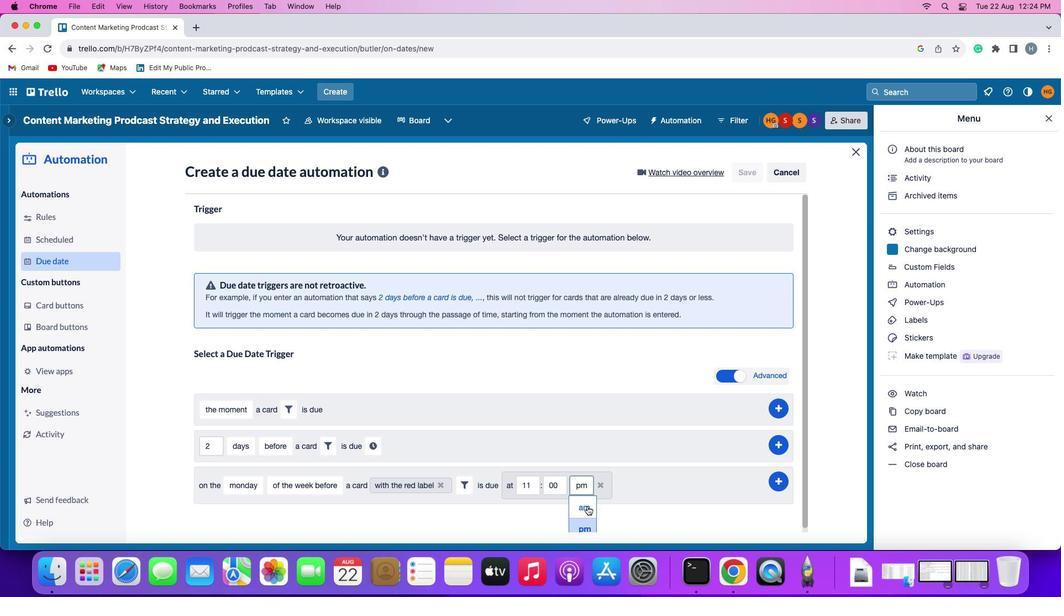 
Action: Mouse pressed left at (587, 506)
Screenshot: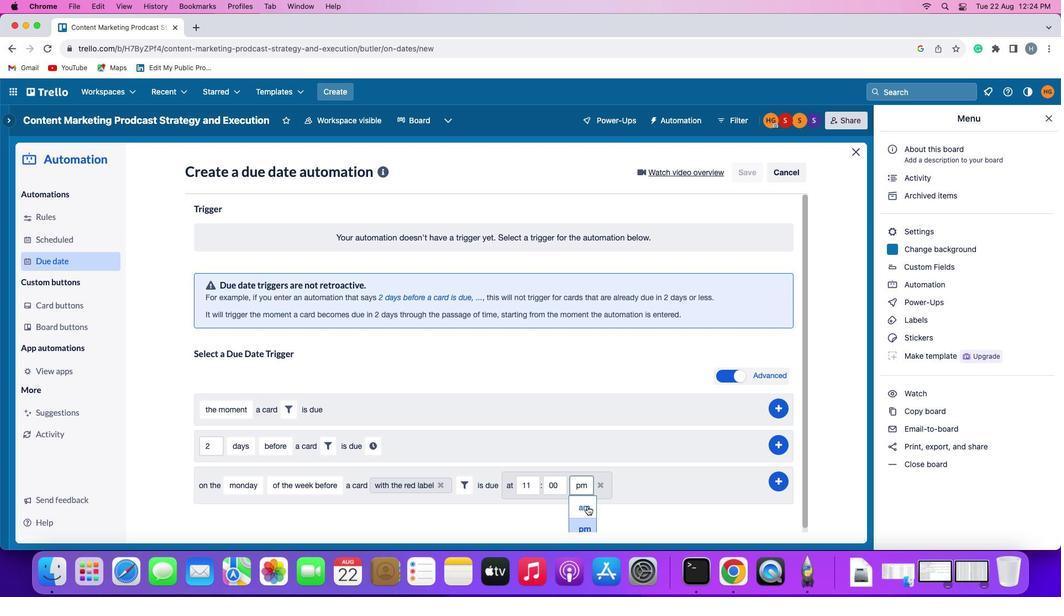
Action: Mouse moved to (789, 478)
Screenshot: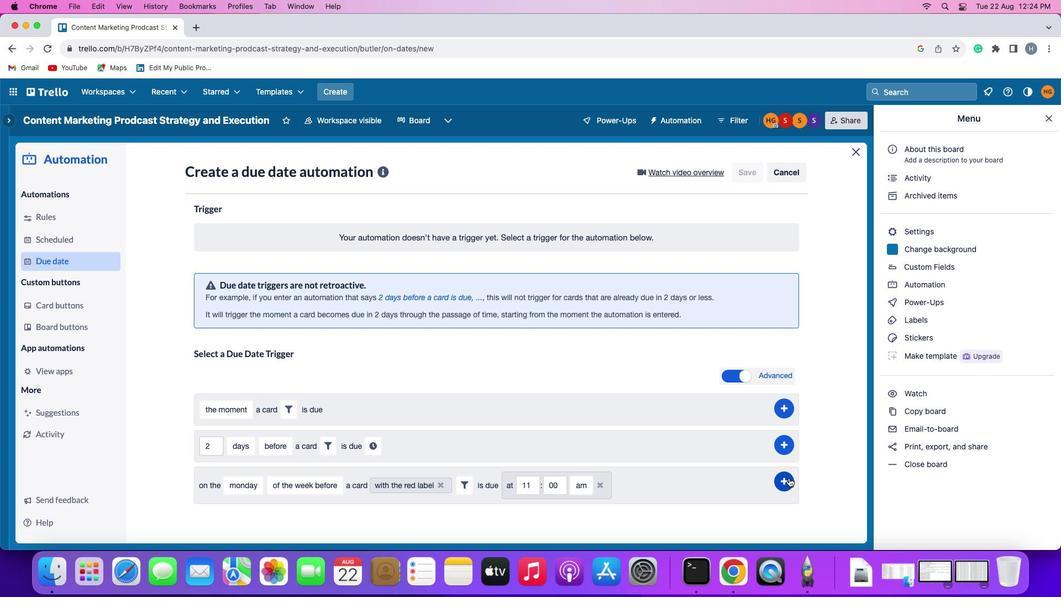 
Action: Mouse pressed left at (789, 478)
Screenshot: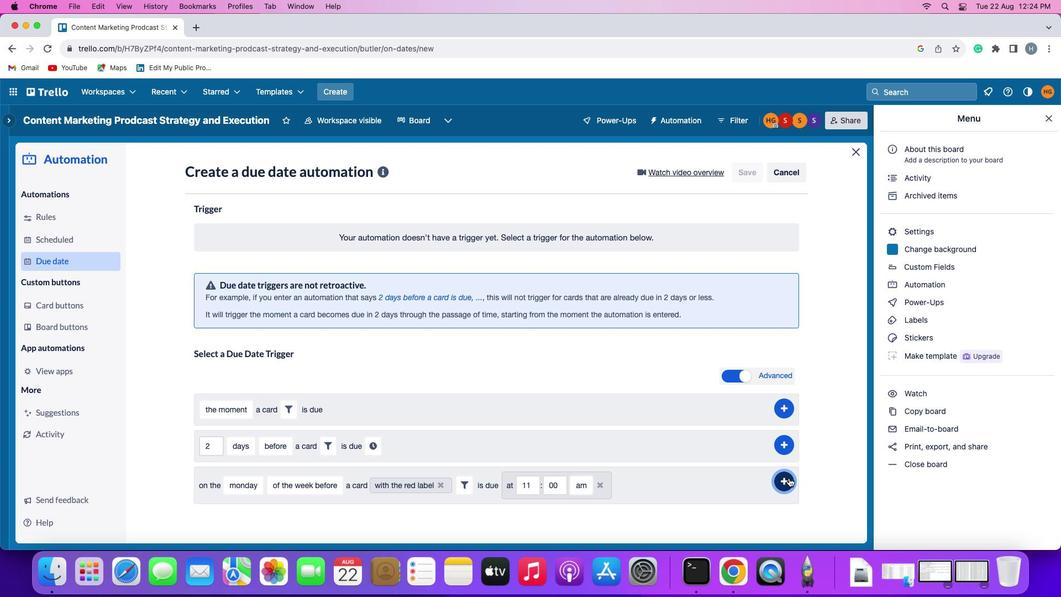 
Action: Mouse moved to (820, 404)
Screenshot: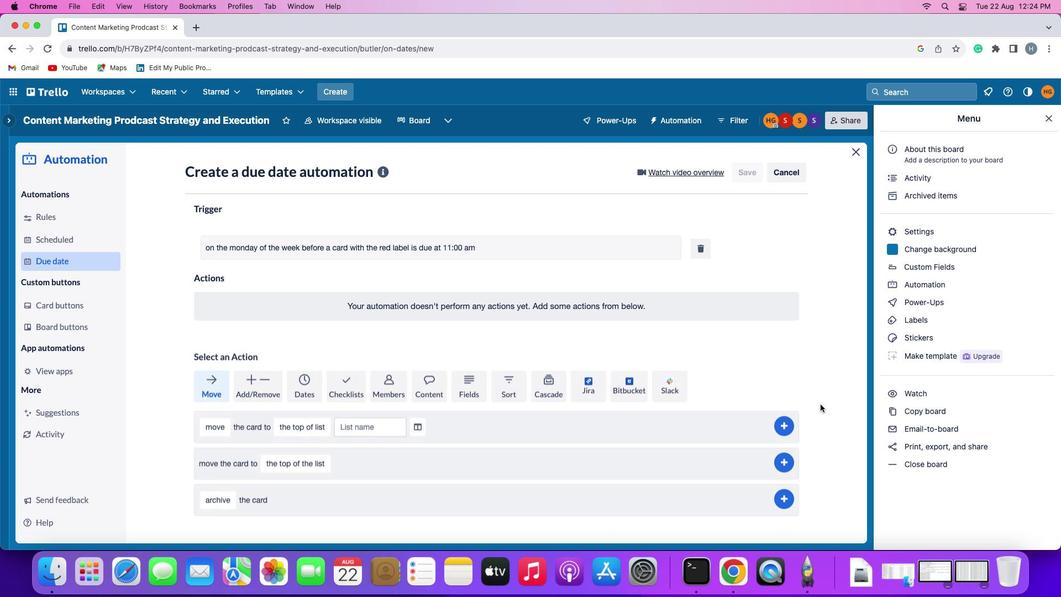 
